 Task: Create a due date automation trigger when advanced on, on the wednesday of the week before a card is due add fields without custom field "Resume" set to a date more than 1 days from now at 11:00 AM.
Action: Mouse moved to (1140, 98)
Screenshot: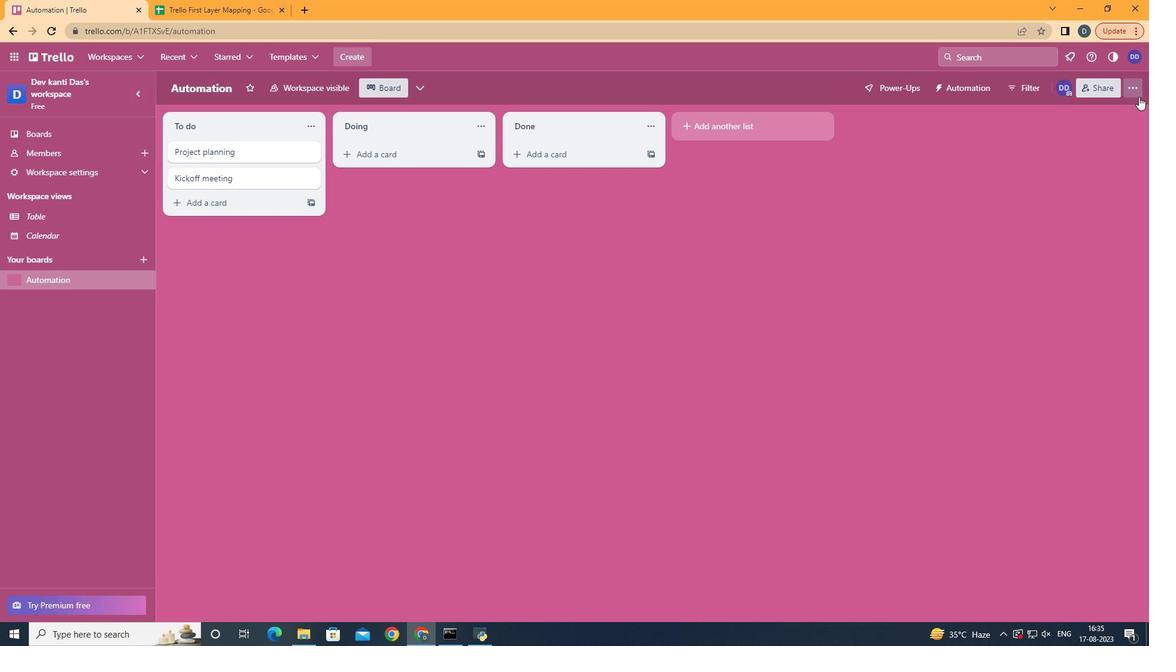 
Action: Mouse pressed left at (1140, 98)
Screenshot: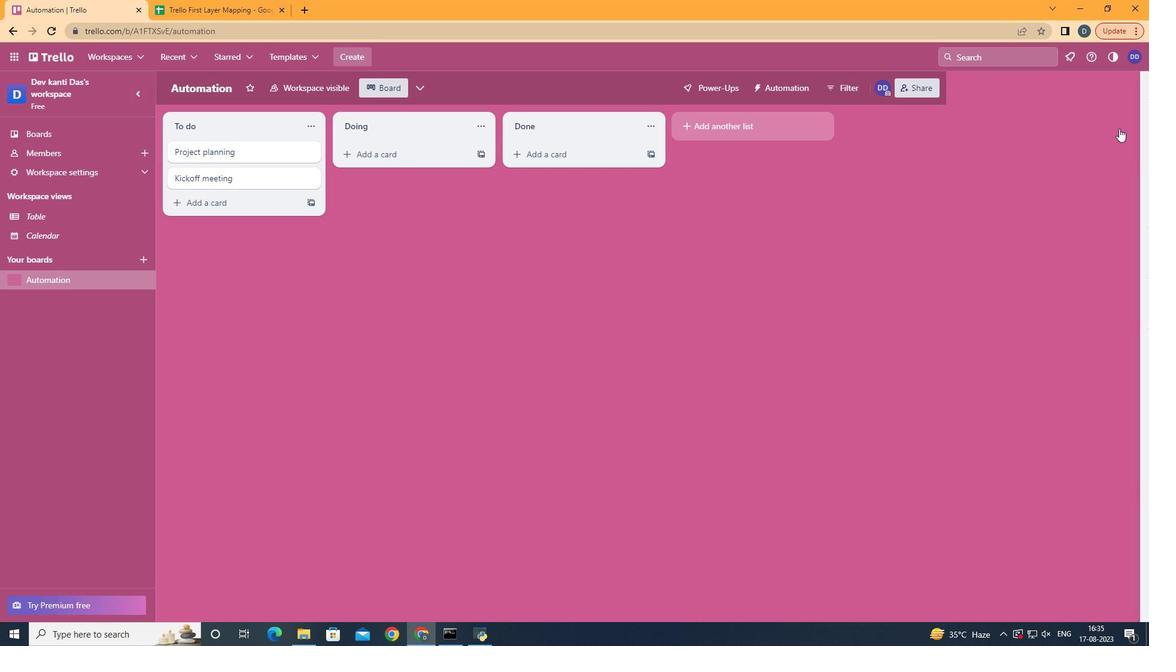 
Action: Mouse moved to (1047, 252)
Screenshot: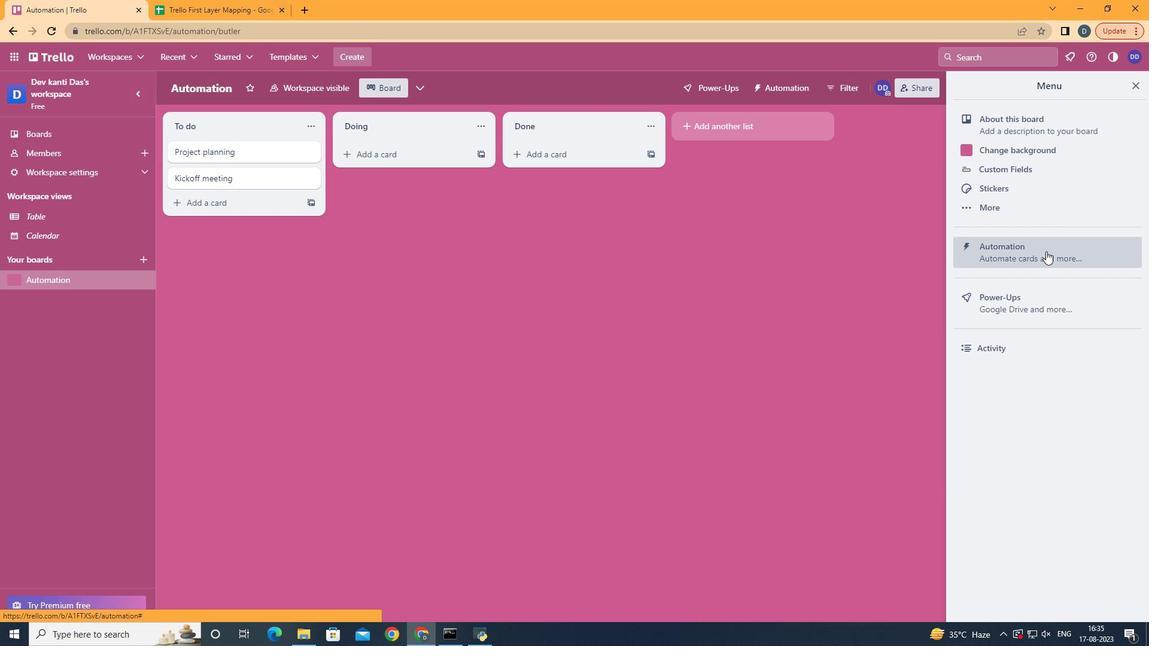
Action: Mouse pressed left at (1047, 252)
Screenshot: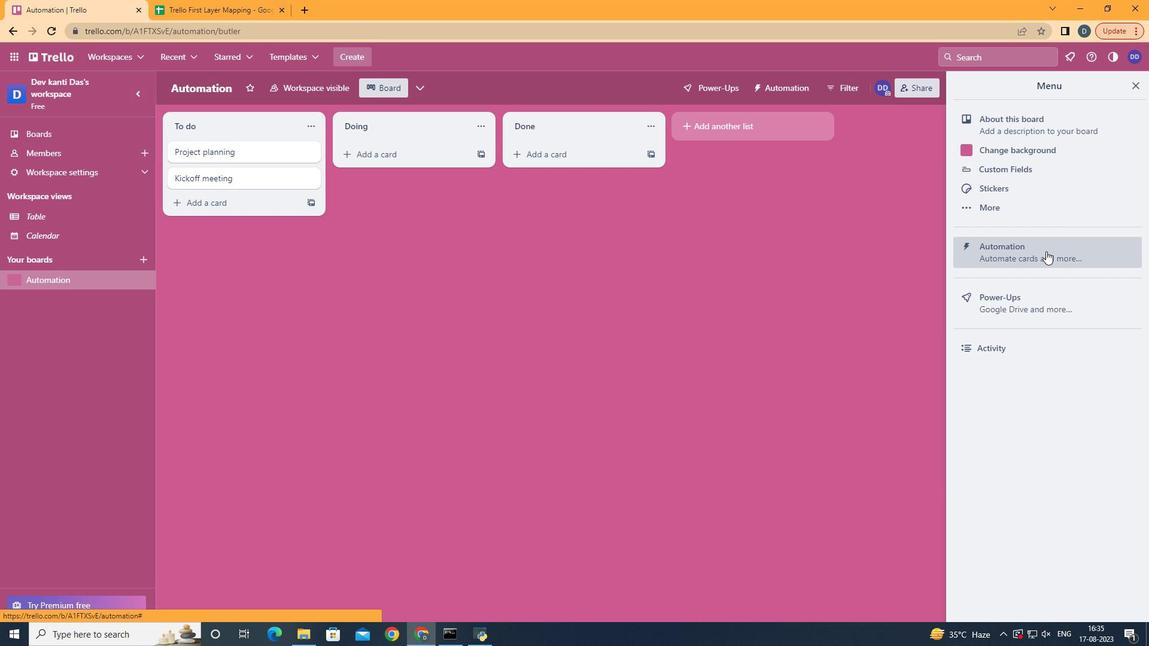 
Action: Mouse moved to (225, 237)
Screenshot: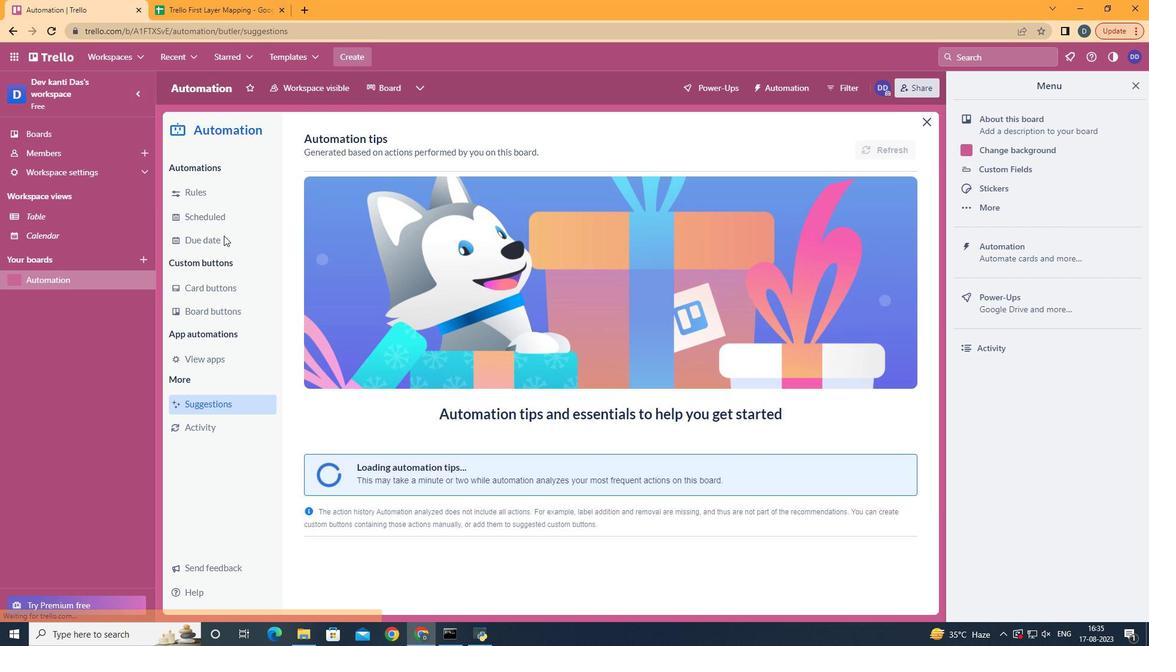 
Action: Mouse pressed left at (225, 237)
Screenshot: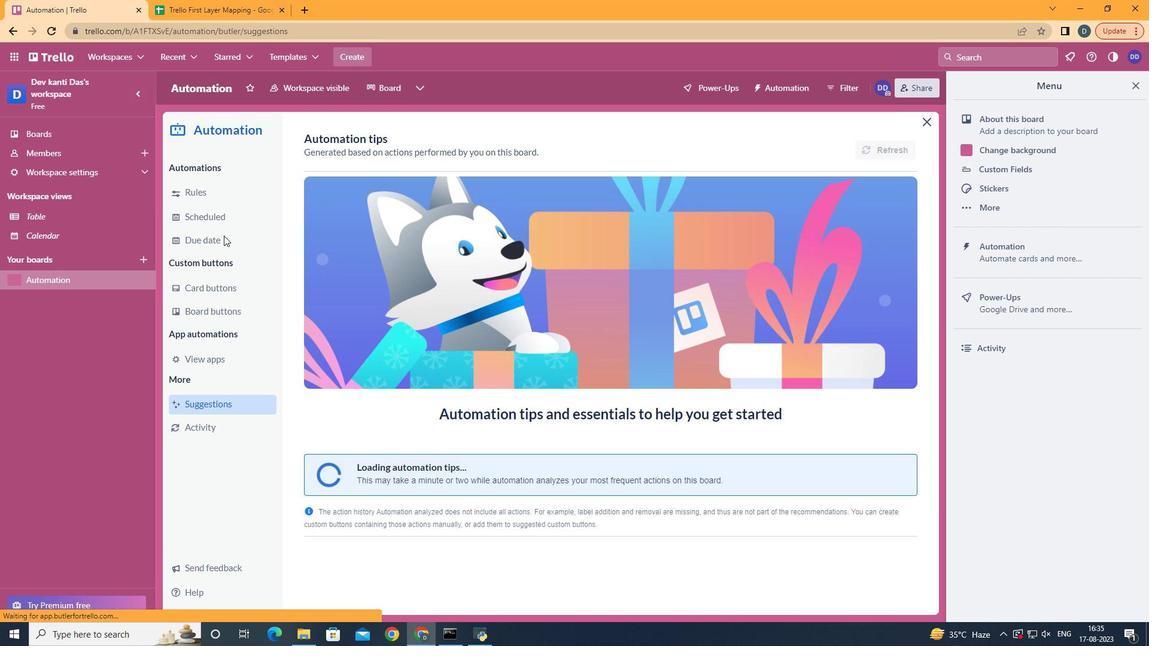 
Action: Mouse moved to (848, 138)
Screenshot: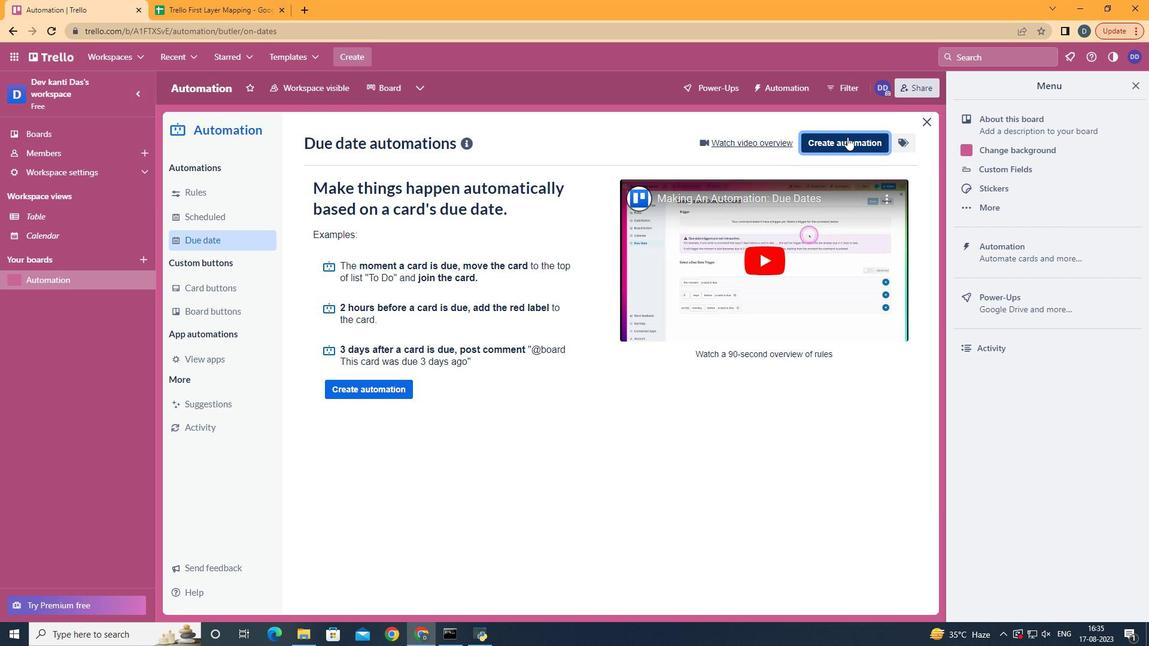 
Action: Mouse pressed left at (848, 138)
Screenshot: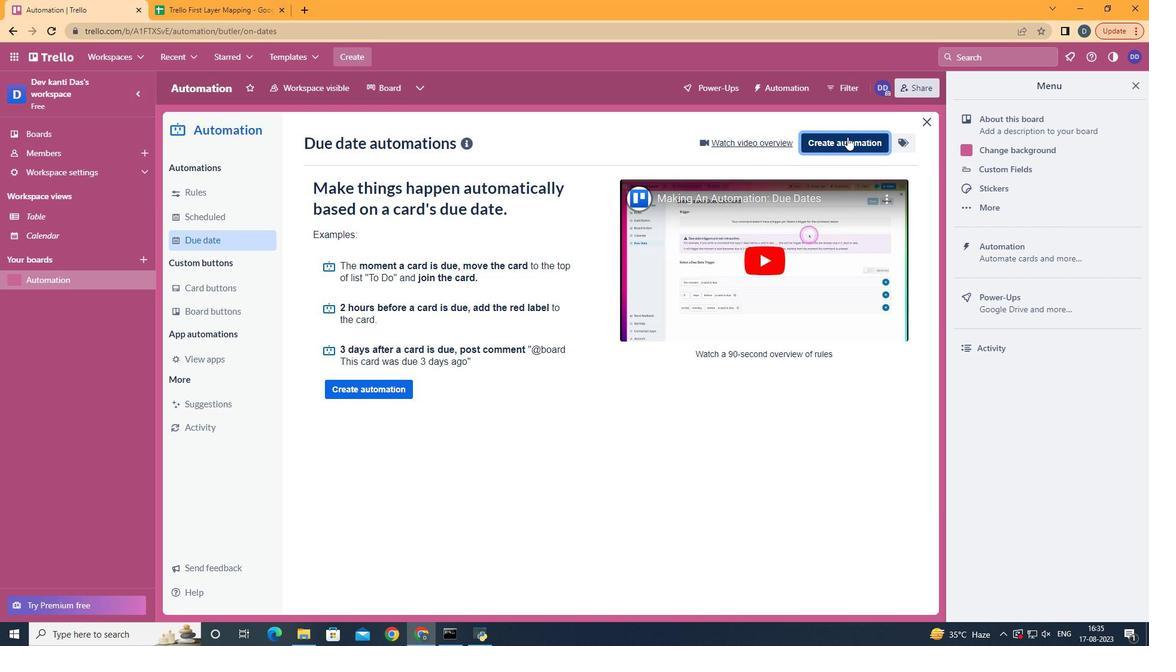 
Action: Mouse moved to (618, 246)
Screenshot: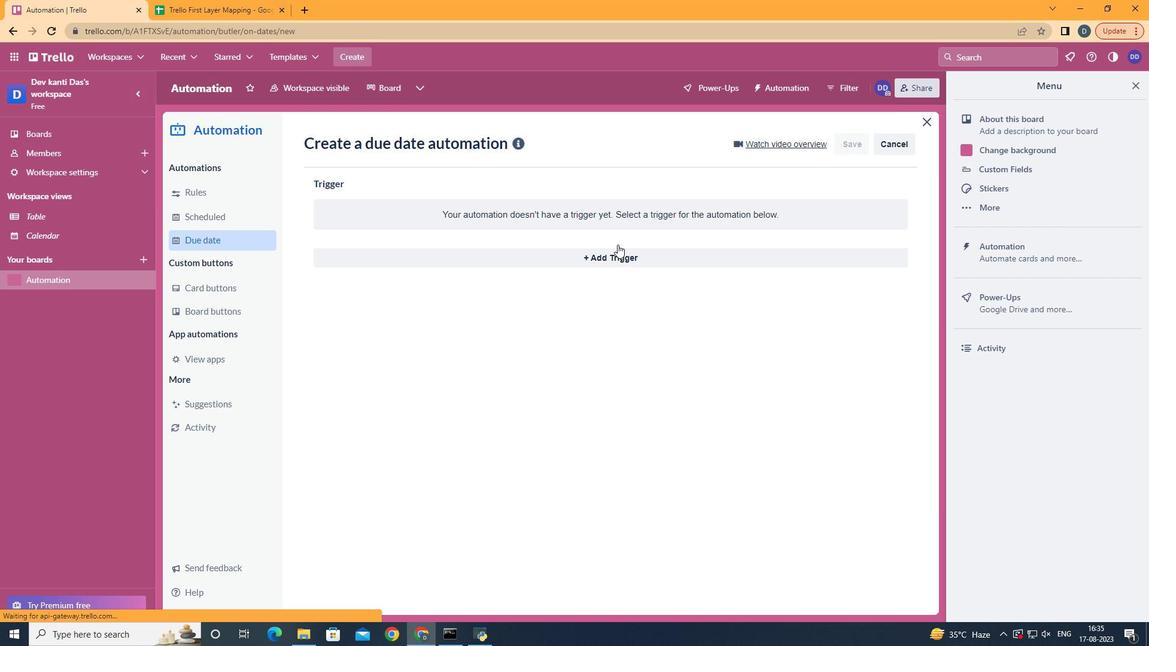 
Action: Mouse pressed left at (618, 246)
Screenshot: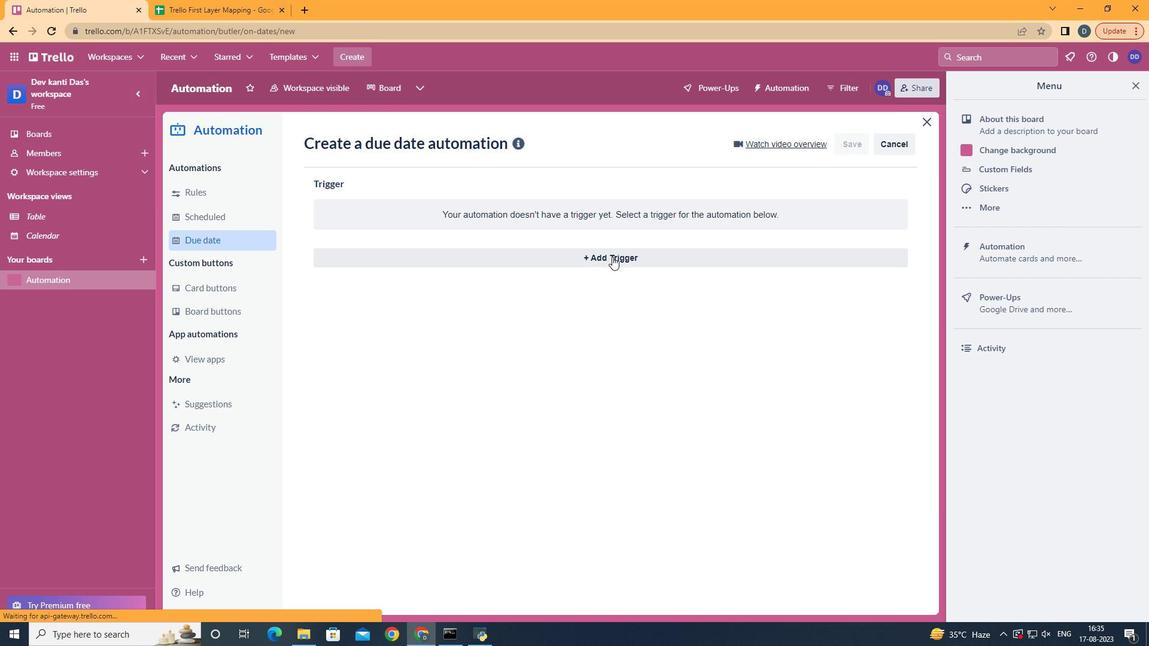 
Action: Mouse moved to (613, 257)
Screenshot: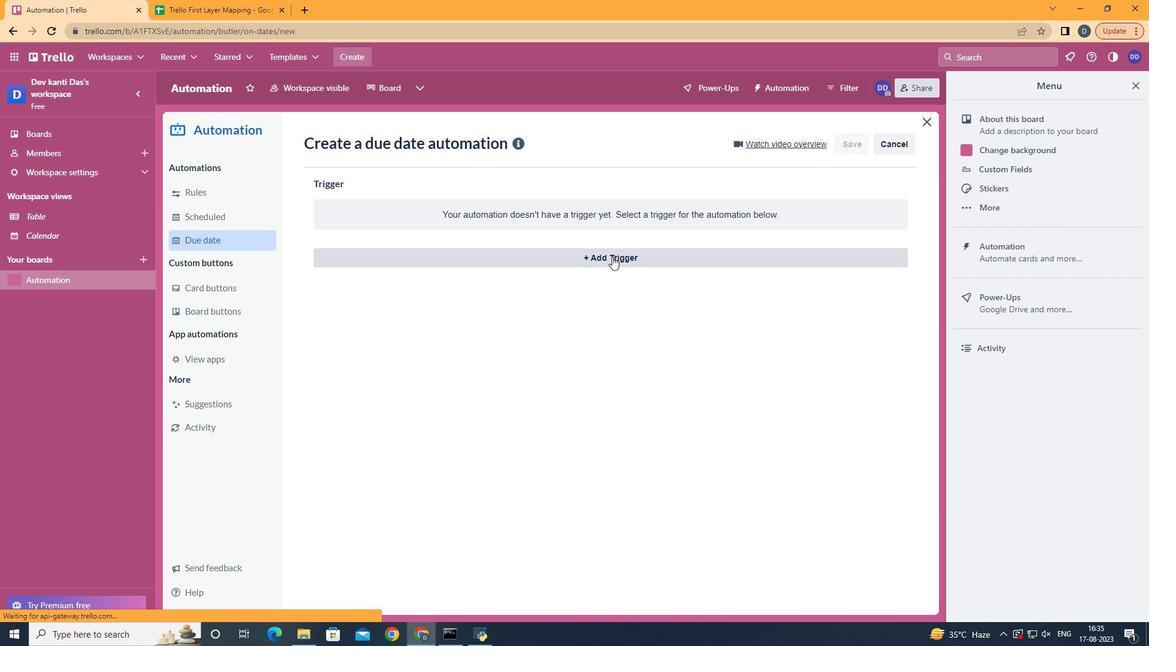 
Action: Mouse pressed left at (613, 257)
Screenshot: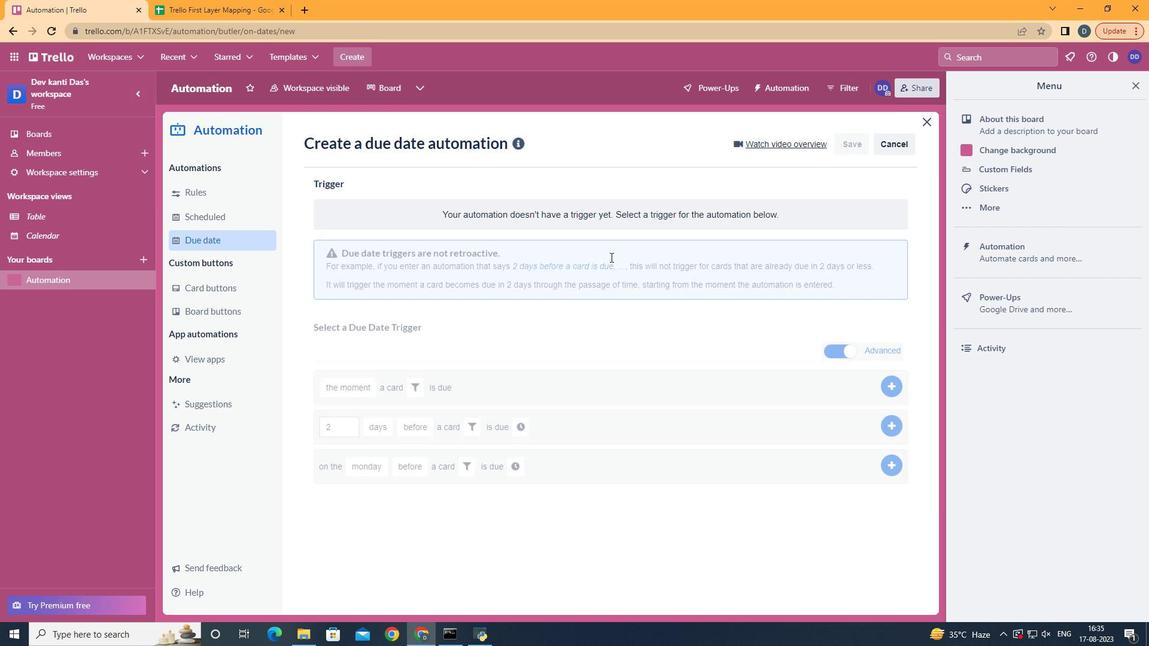 
Action: Mouse moved to (391, 368)
Screenshot: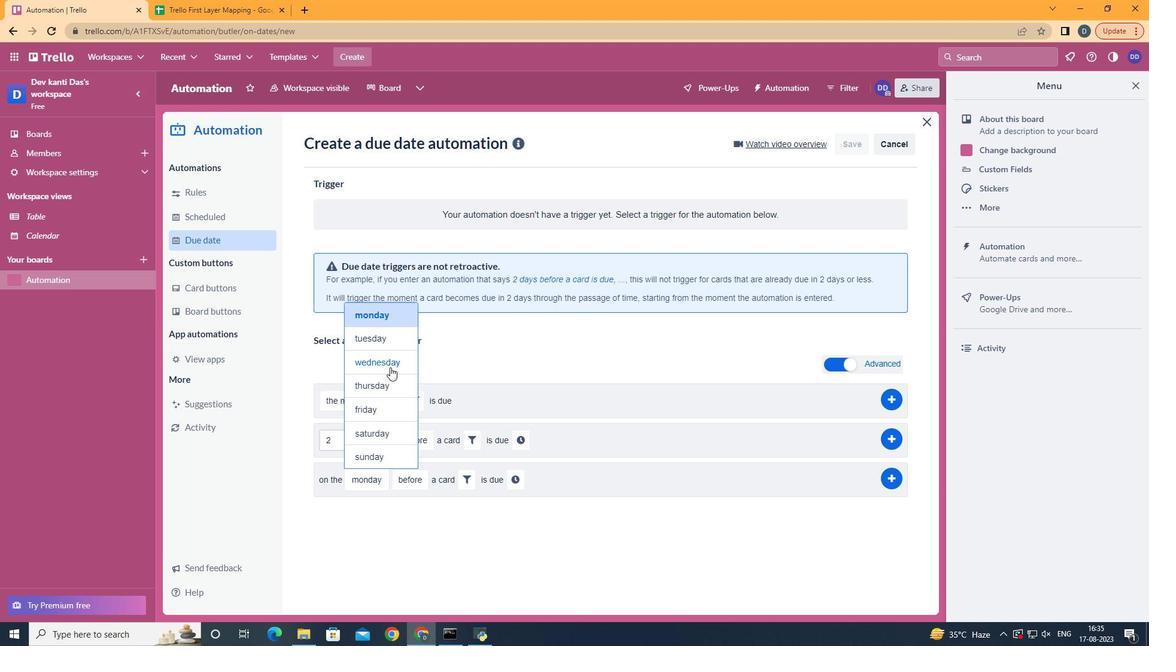 
Action: Mouse pressed left at (391, 368)
Screenshot: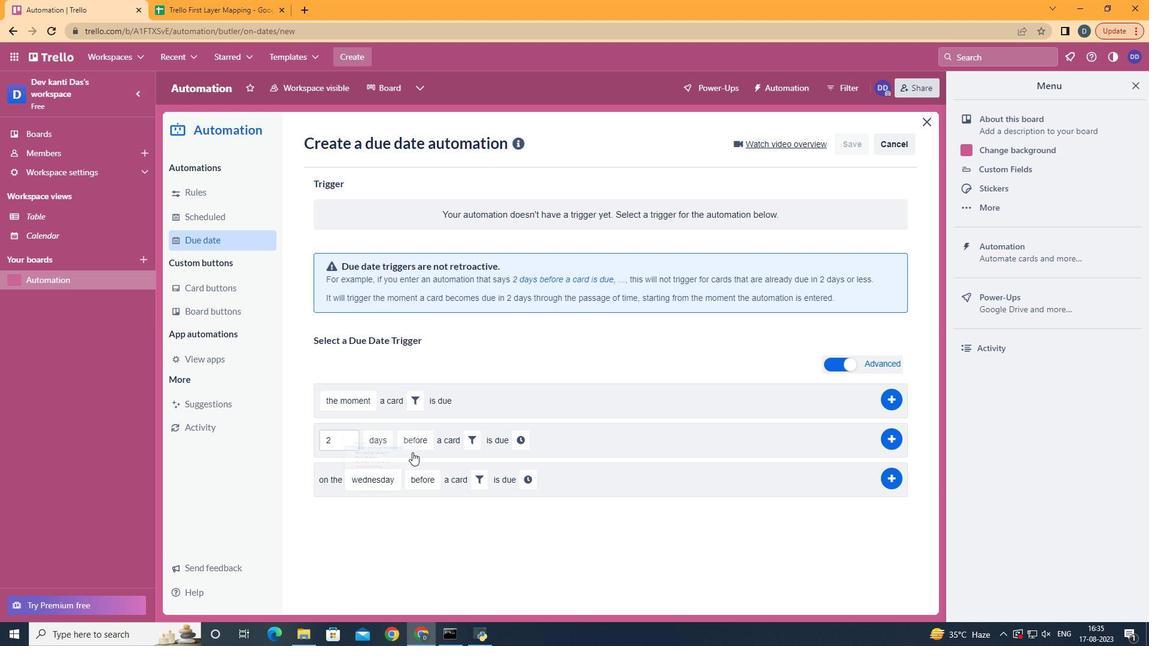 
Action: Mouse moved to (449, 579)
Screenshot: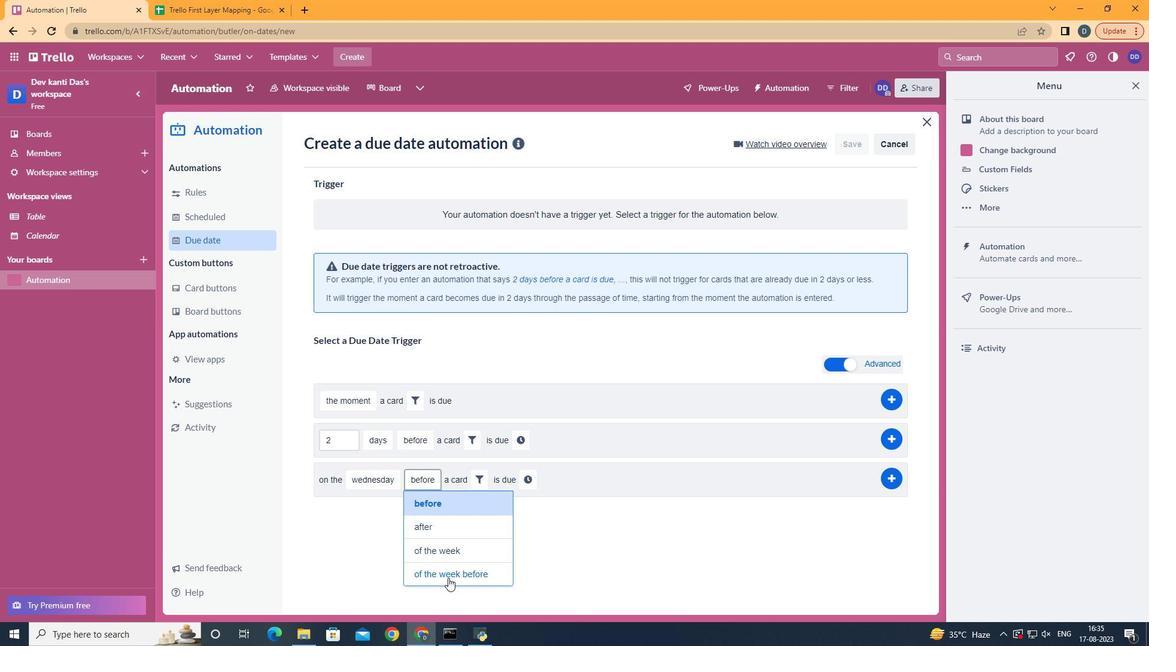 
Action: Mouse pressed left at (449, 579)
Screenshot: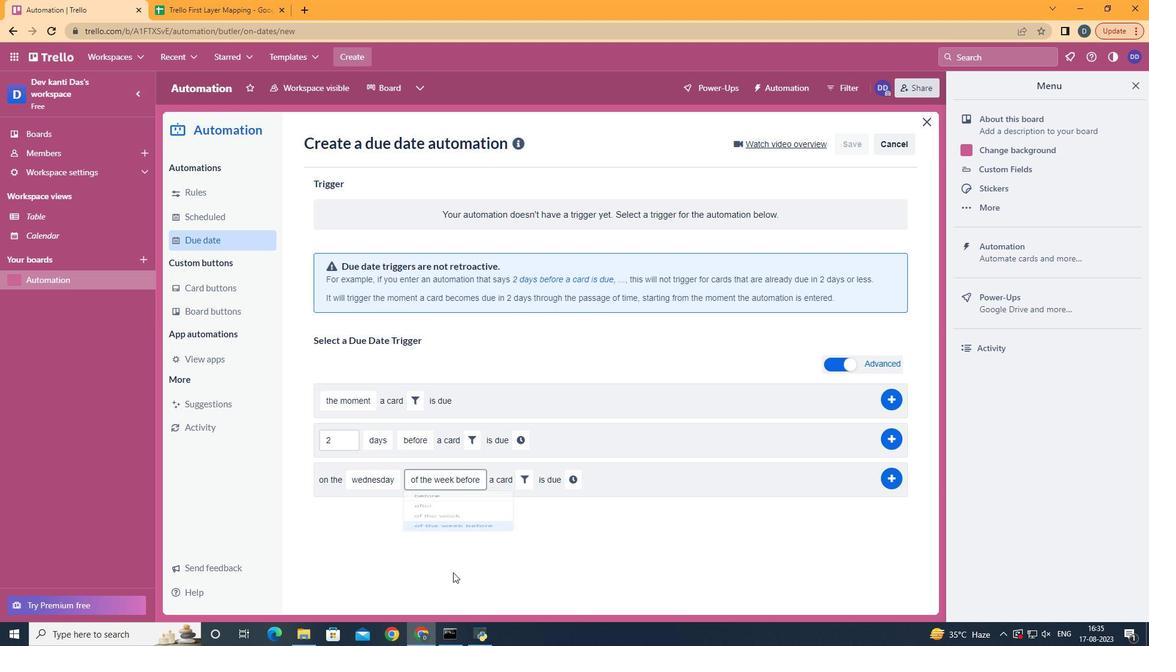 
Action: Mouse moved to (526, 480)
Screenshot: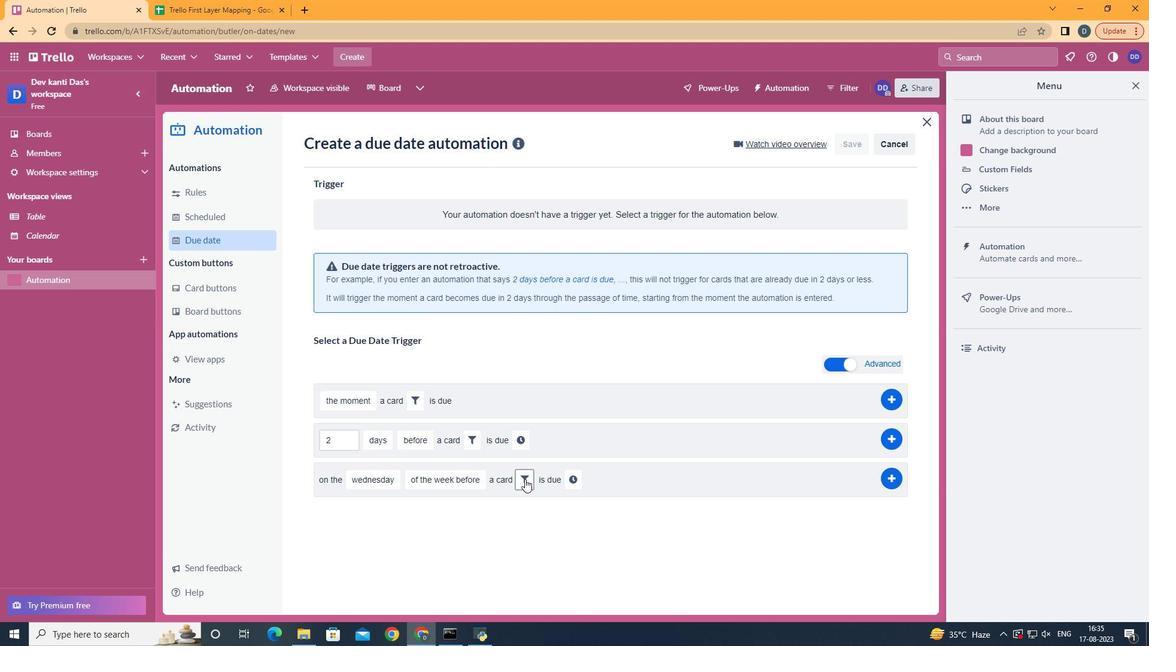 
Action: Mouse pressed left at (526, 480)
Screenshot: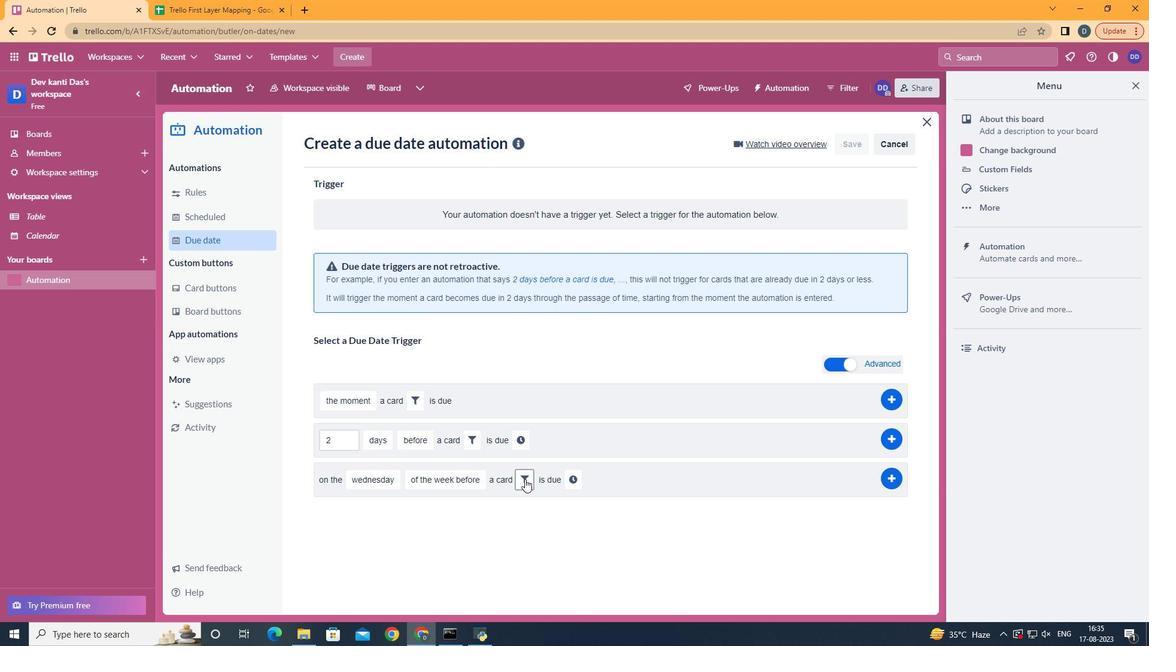 
Action: Mouse moved to (715, 510)
Screenshot: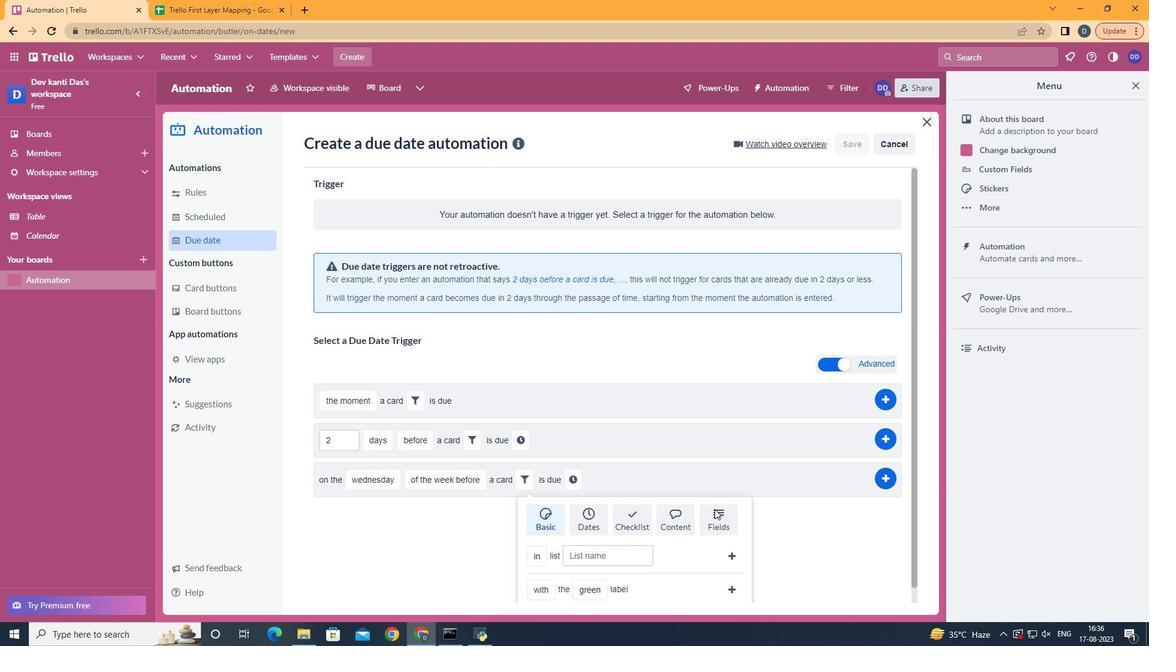 
Action: Mouse pressed left at (715, 510)
Screenshot: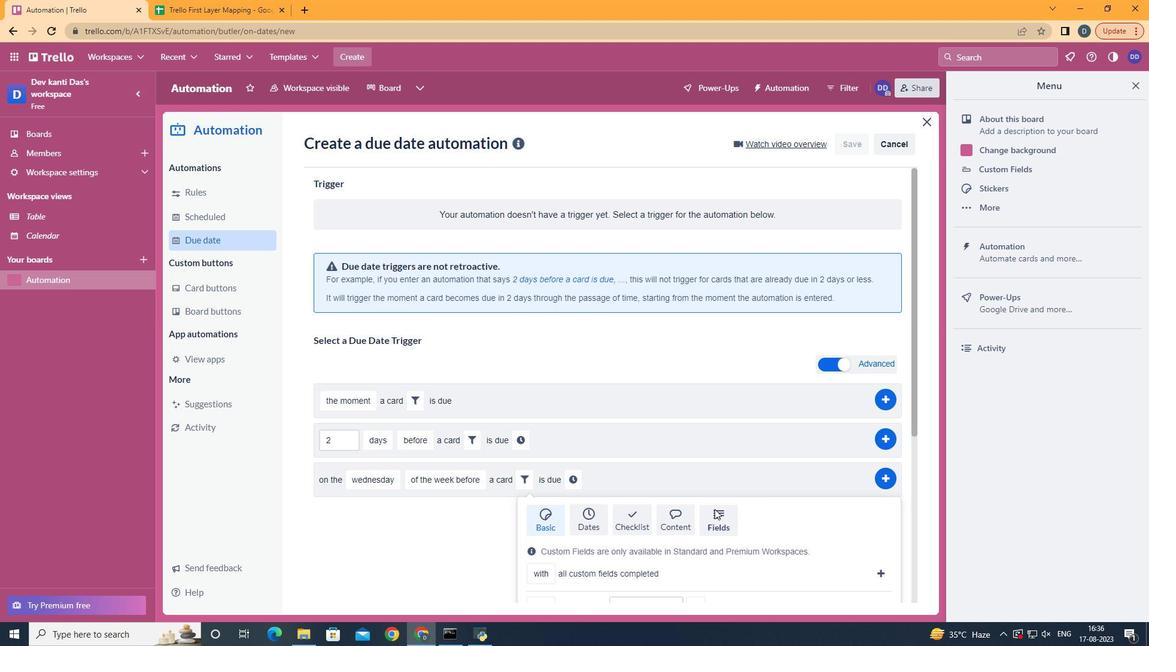 
Action: Mouse scrolled (715, 509) with delta (0, 0)
Screenshot: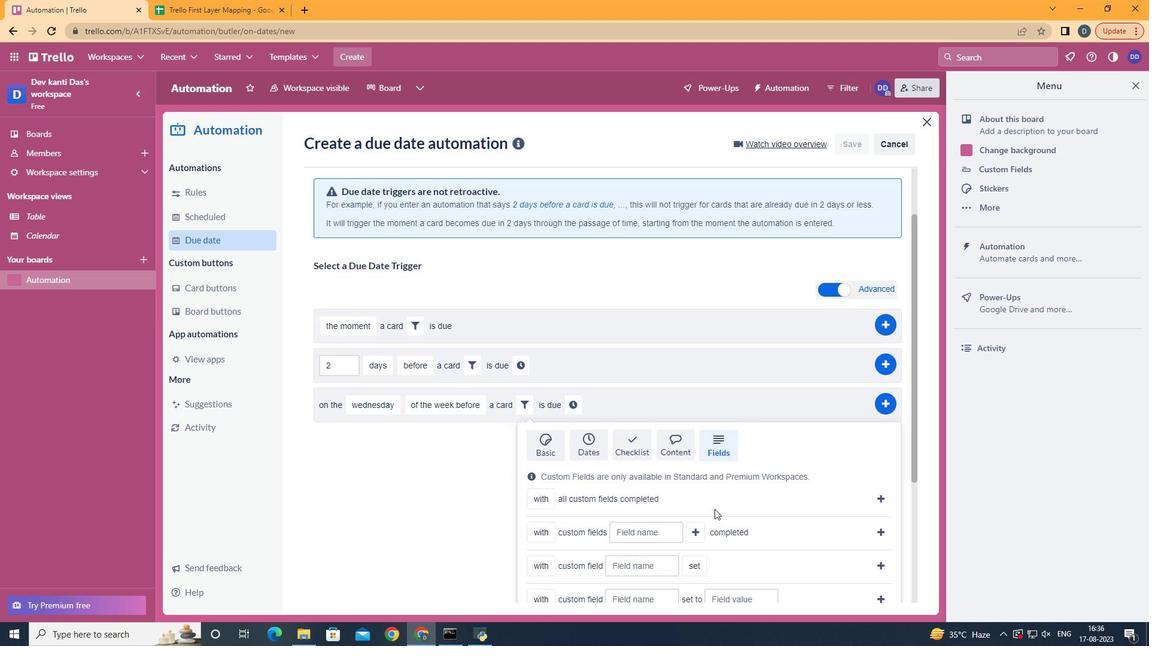 
Action: Mouse scrolled (715, 509) with delta (0, 0)
Screenshot: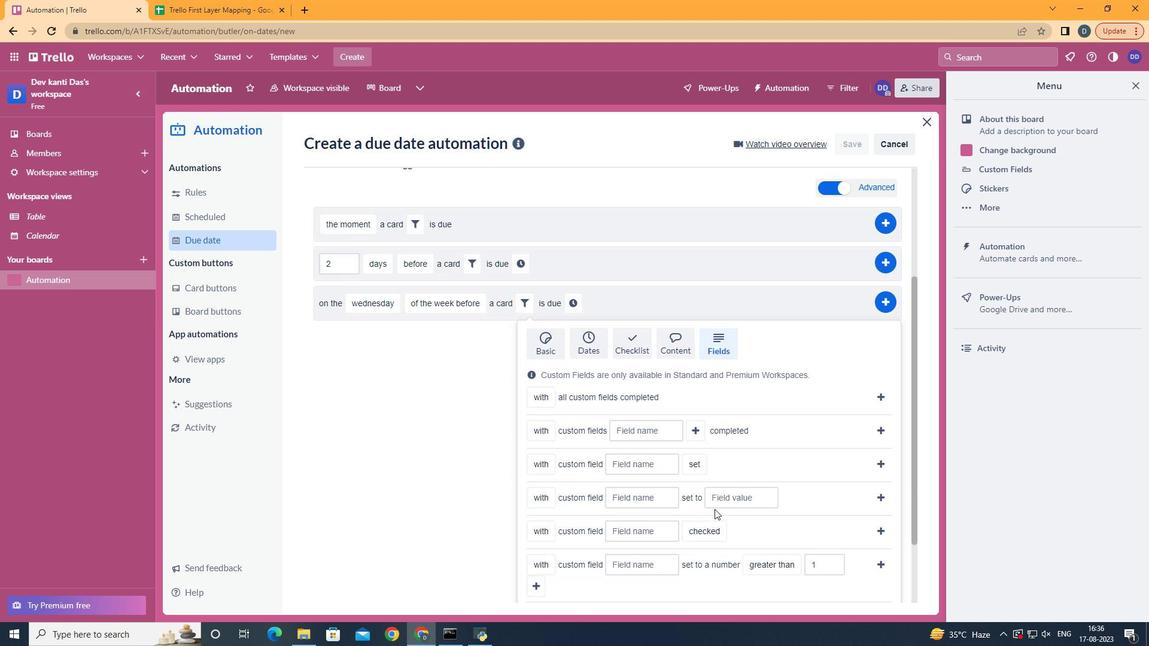 
Action: Mouse scrolled (715, 509) with delta (0, 0)
Screenshot: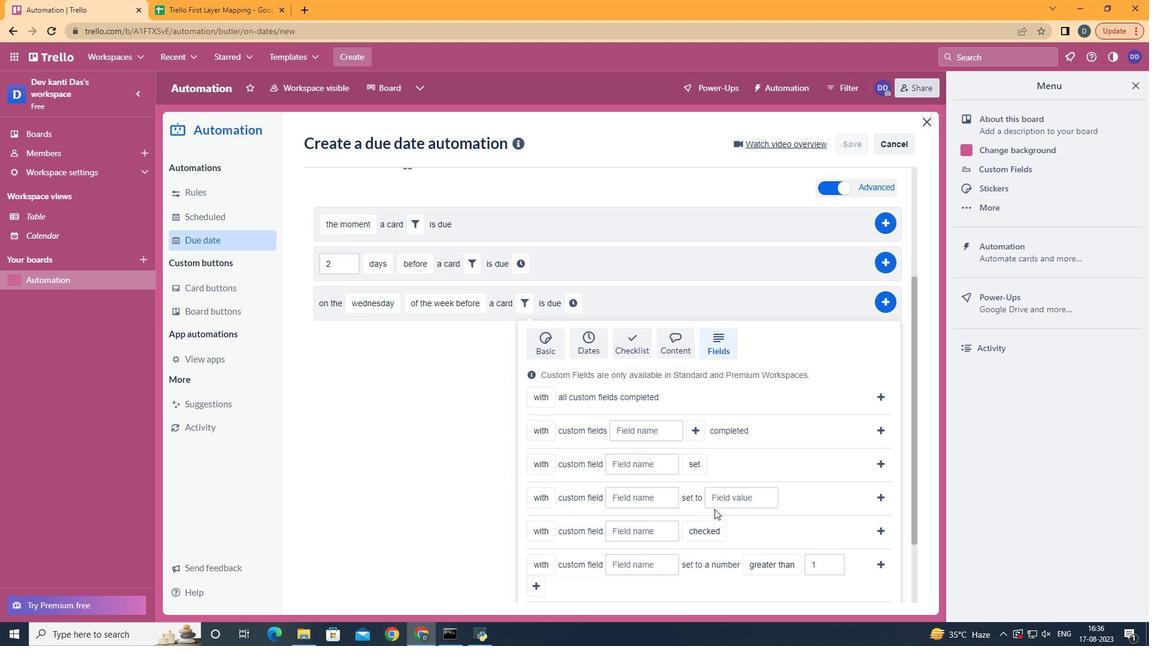 
Action: Mouse scrolled (715, 509) with delta (0, 0)
Screenshot: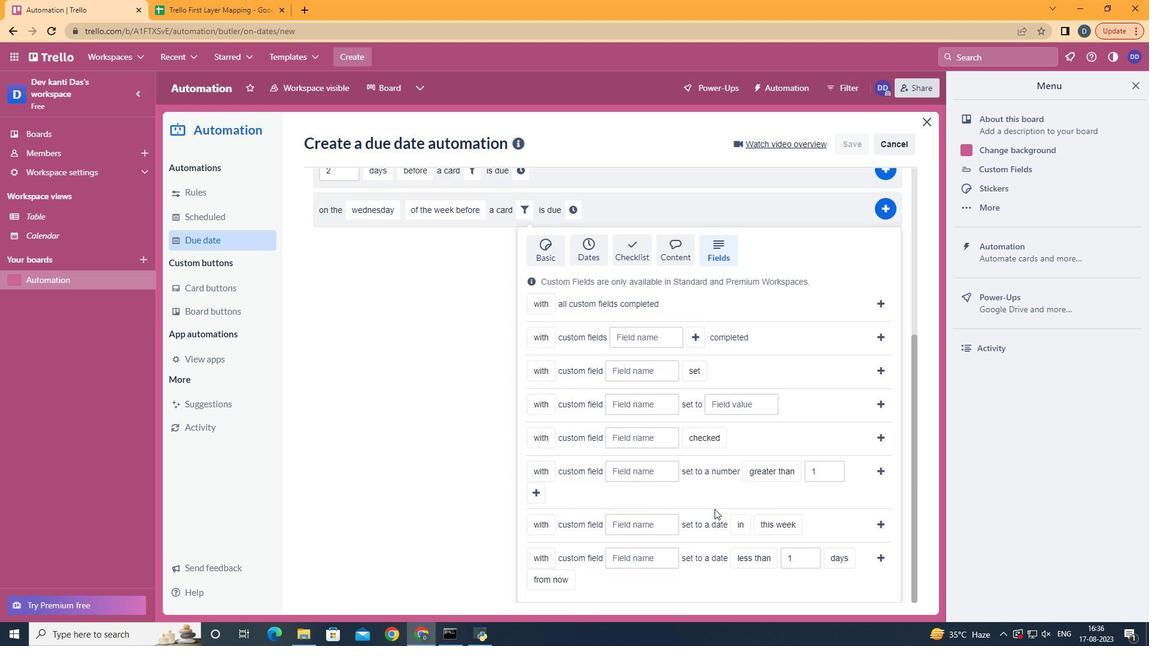 
Action: Mouse scrolled (715, 509) with delta (0, 0)
Screenshot: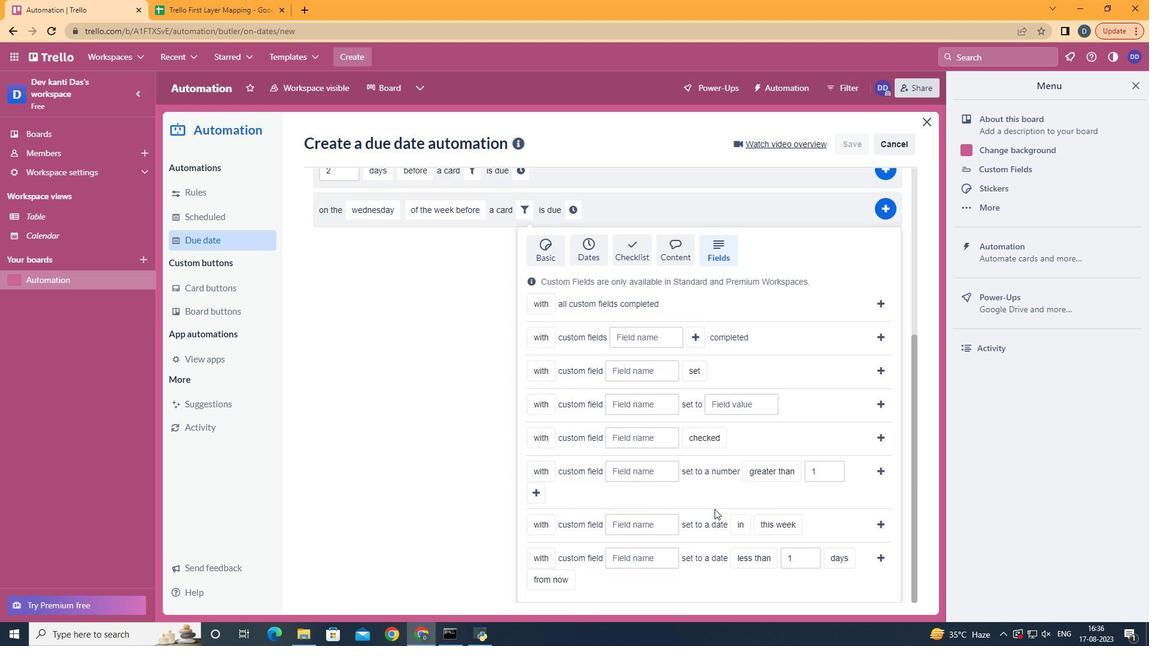 
Action: Mouse scrolled (715, 509) with delta (0, 0)
Screenshot: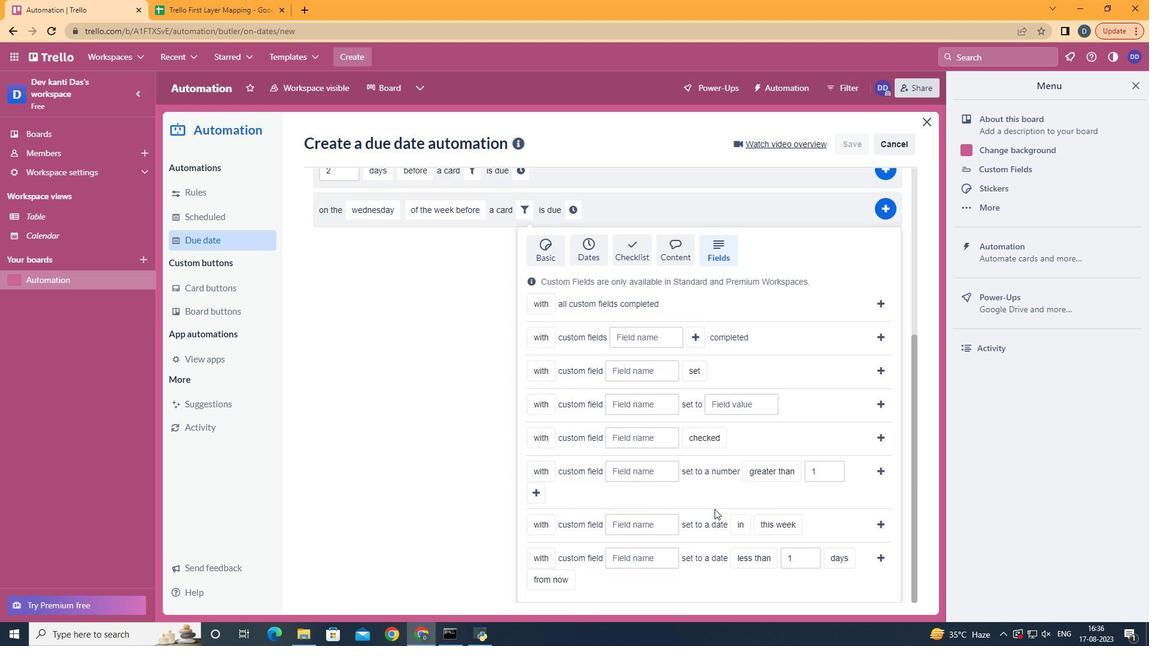 
Action: Mouse moved to (542, 539)
Screenshot: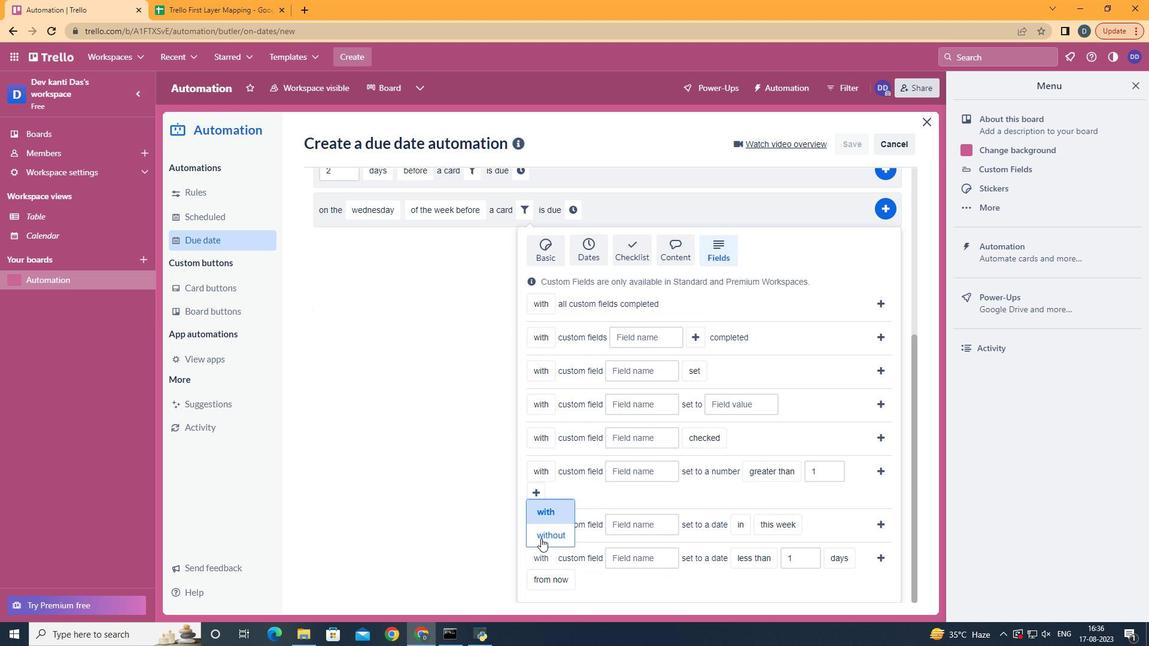 
Action: Mouse pressed left at (542, 539)
Screenshot: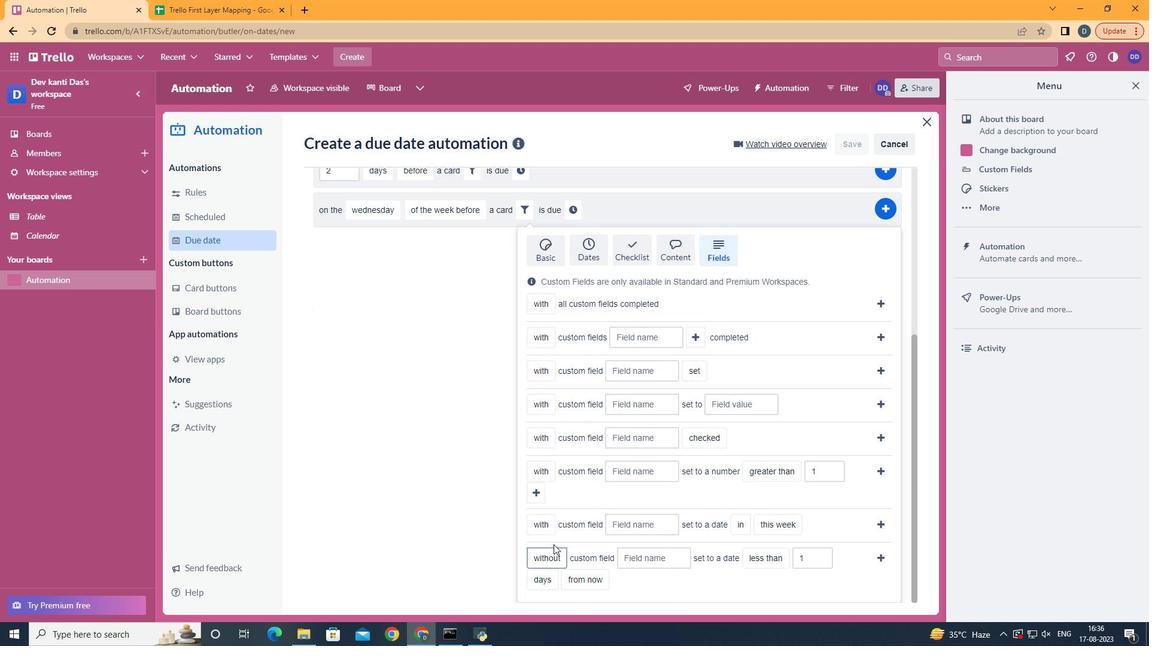 
Action: Mouse moved to (653, 558)
Screenshot: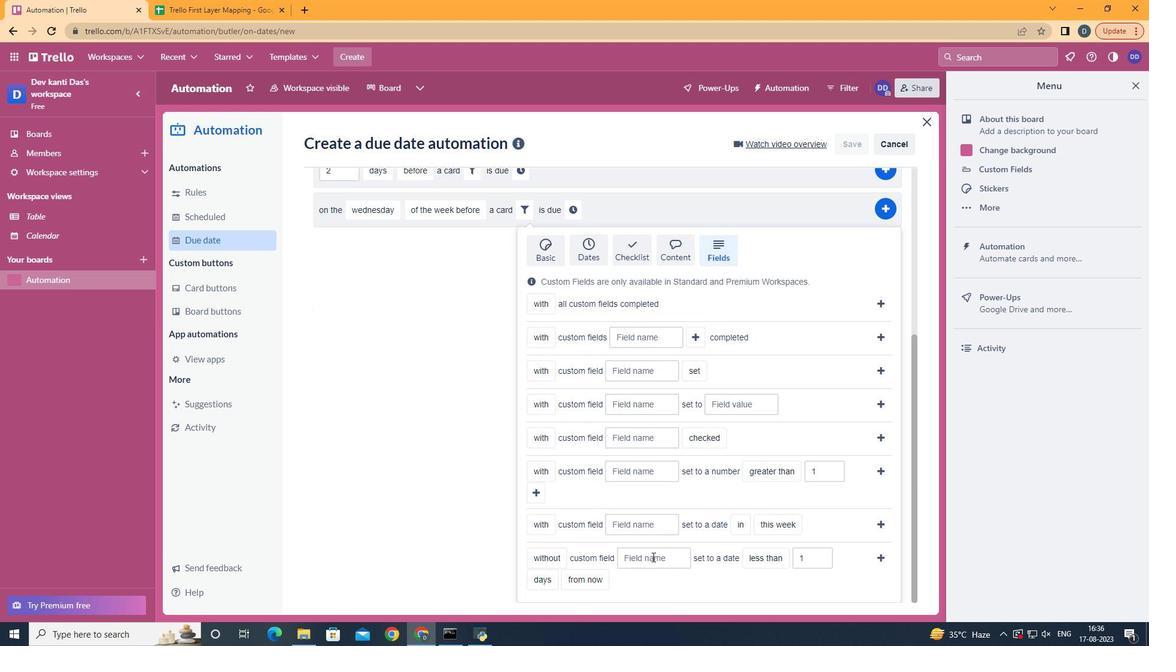 
Action: Mouse pressed left at (653, 558)
Screenshot: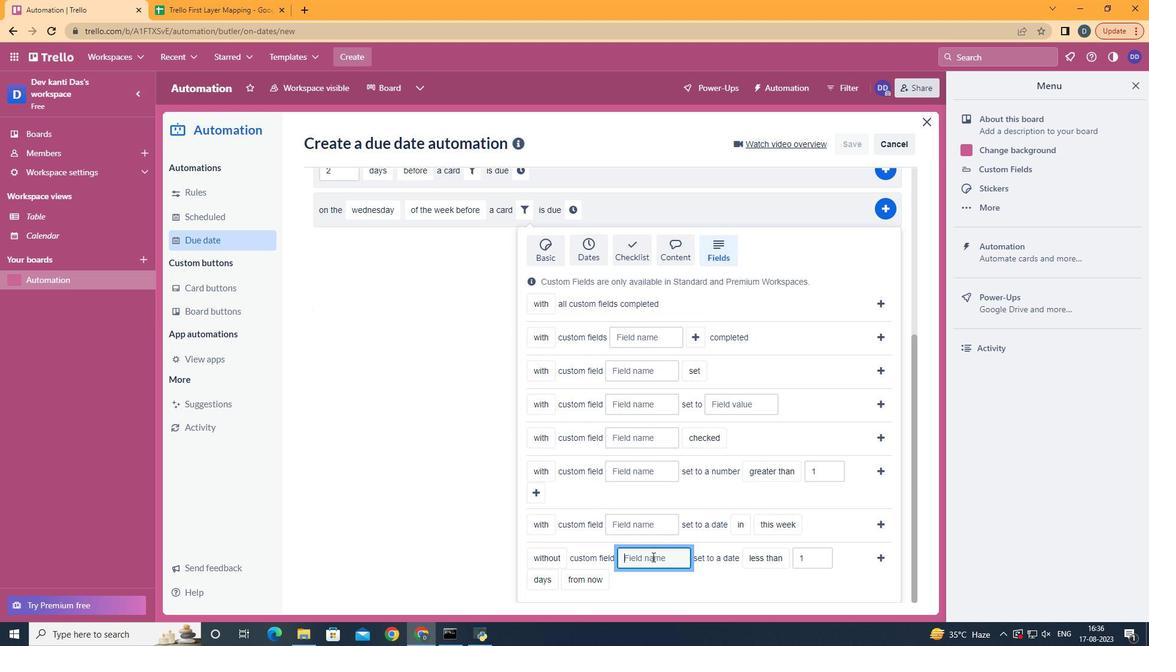 
Action: Key pressed <Key.shift>Resume
Screenshot: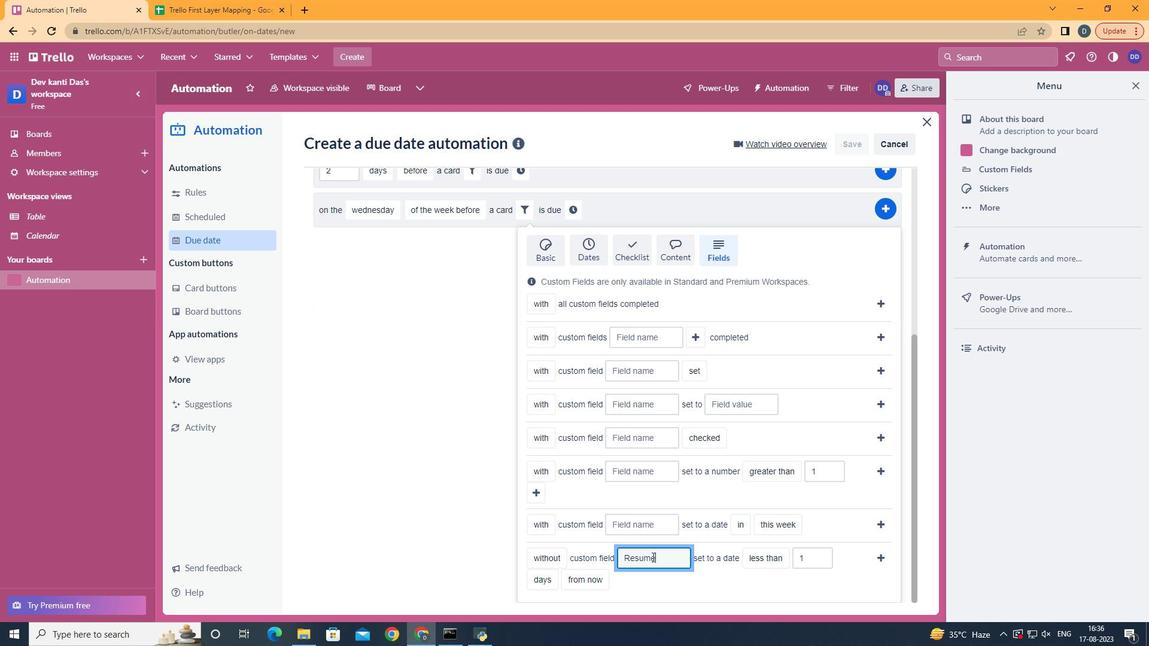 
Action: Mouse moved to (777, 504)
Screenshot: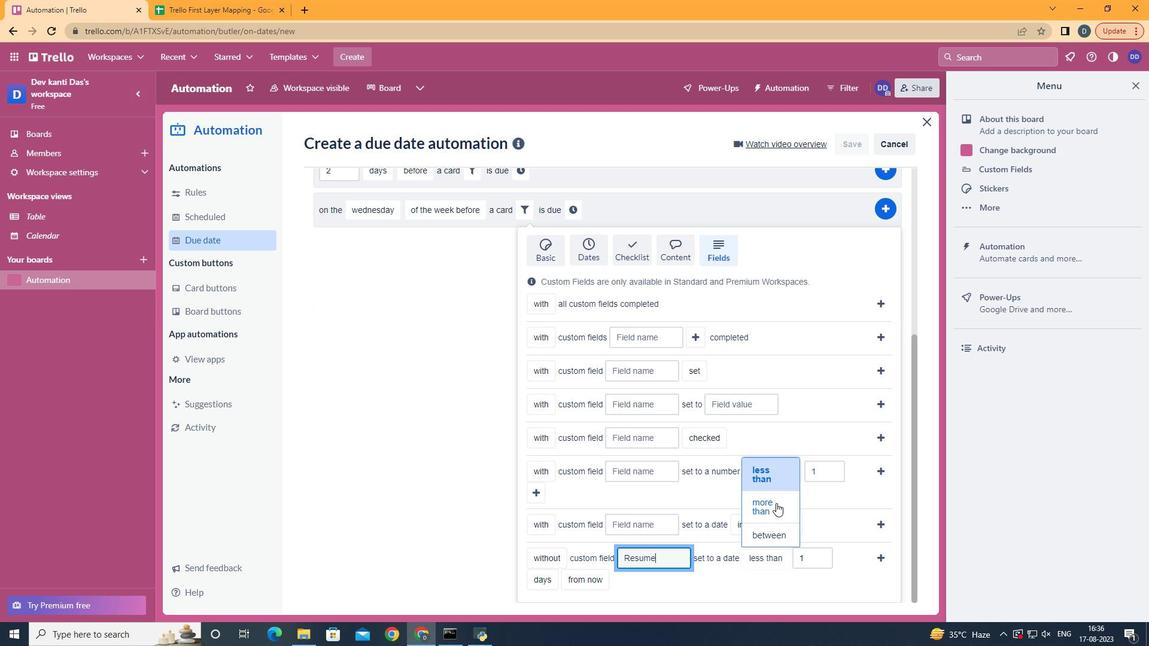 
Action: Mouse pressed left at (777, 504)
Screenshot: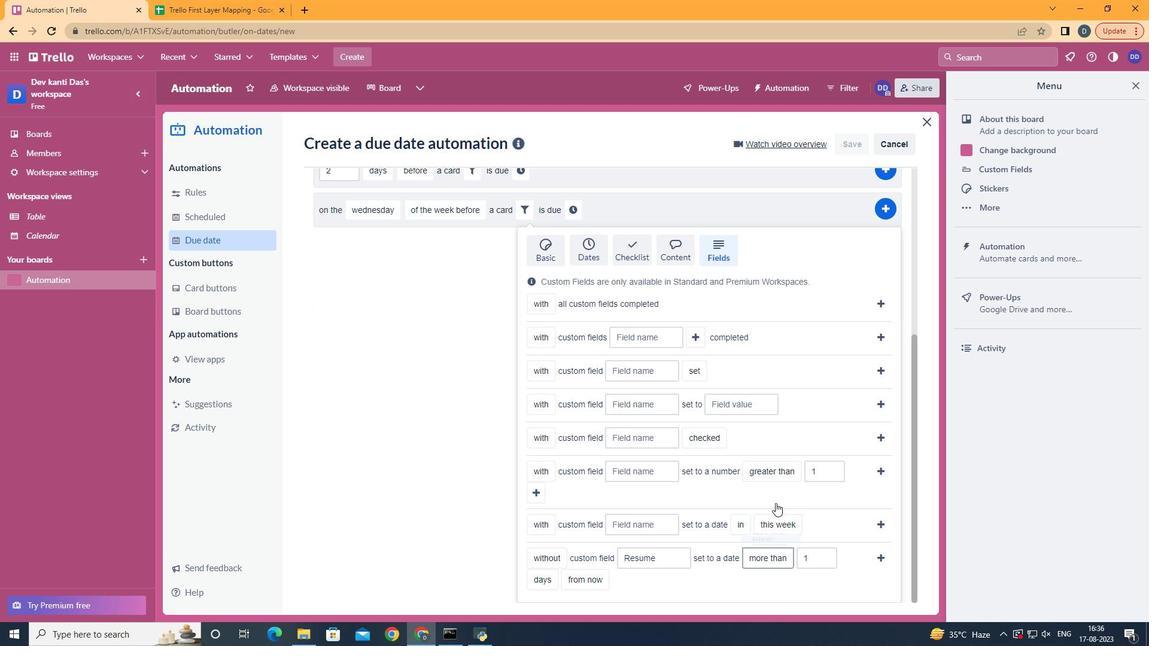 
Action: Mouse moved to (882, 557)
Screenshot: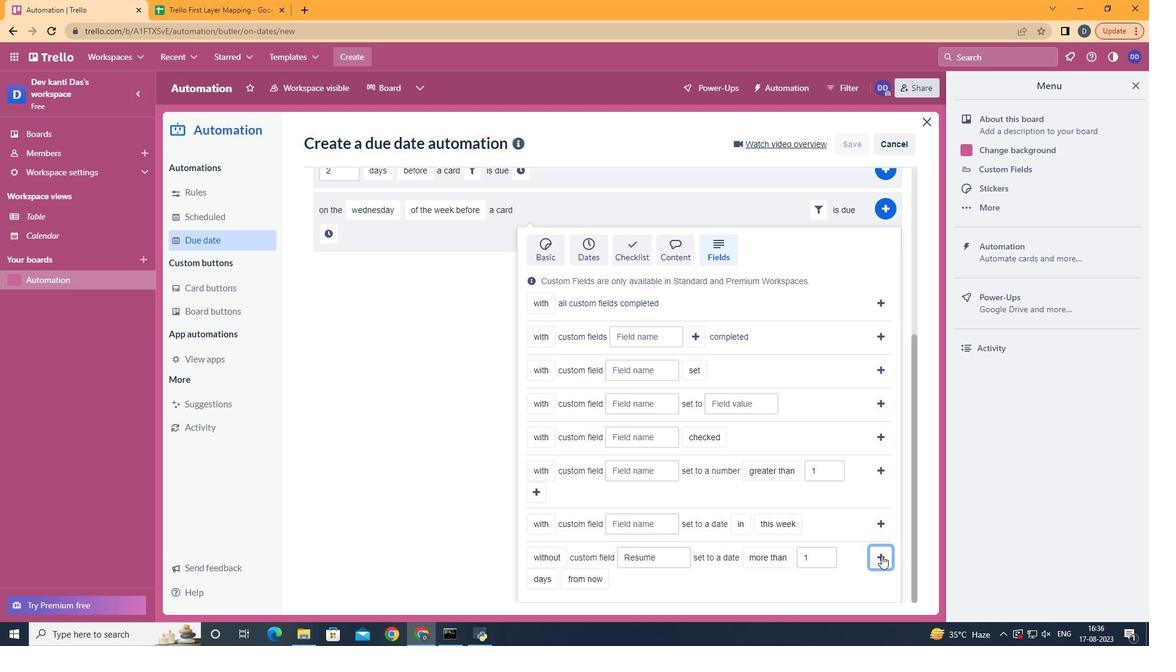 
Action: Mouse pressed left at (882, 557)
Screenshot: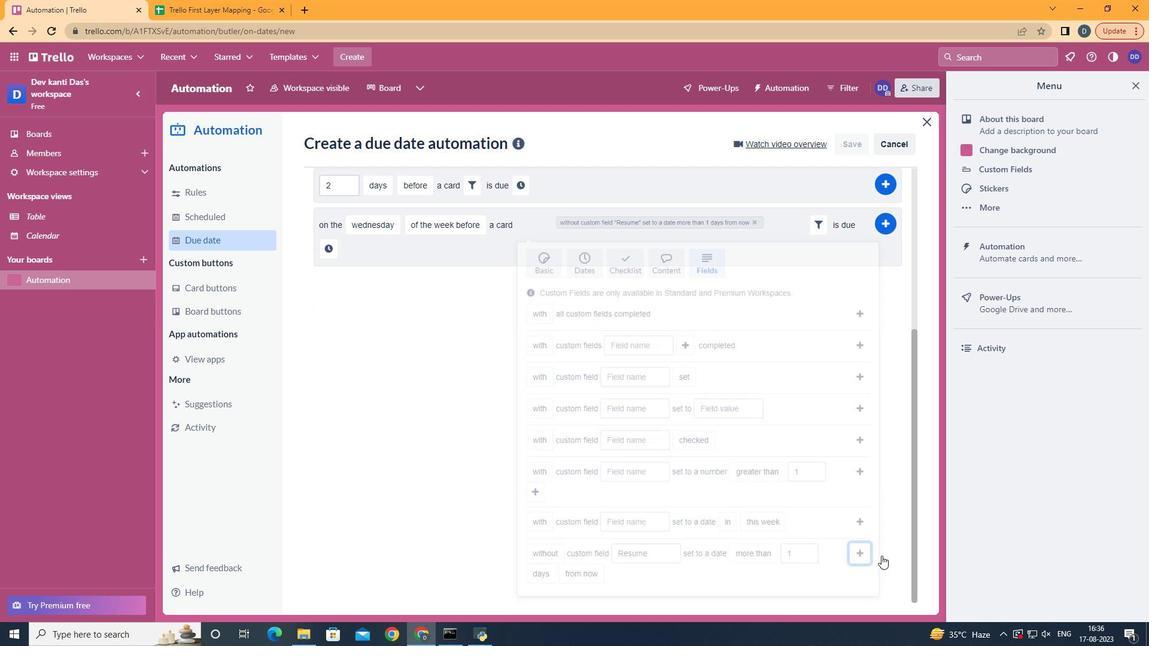 
Action: Mouse moved to (322, 505)
Screenshot: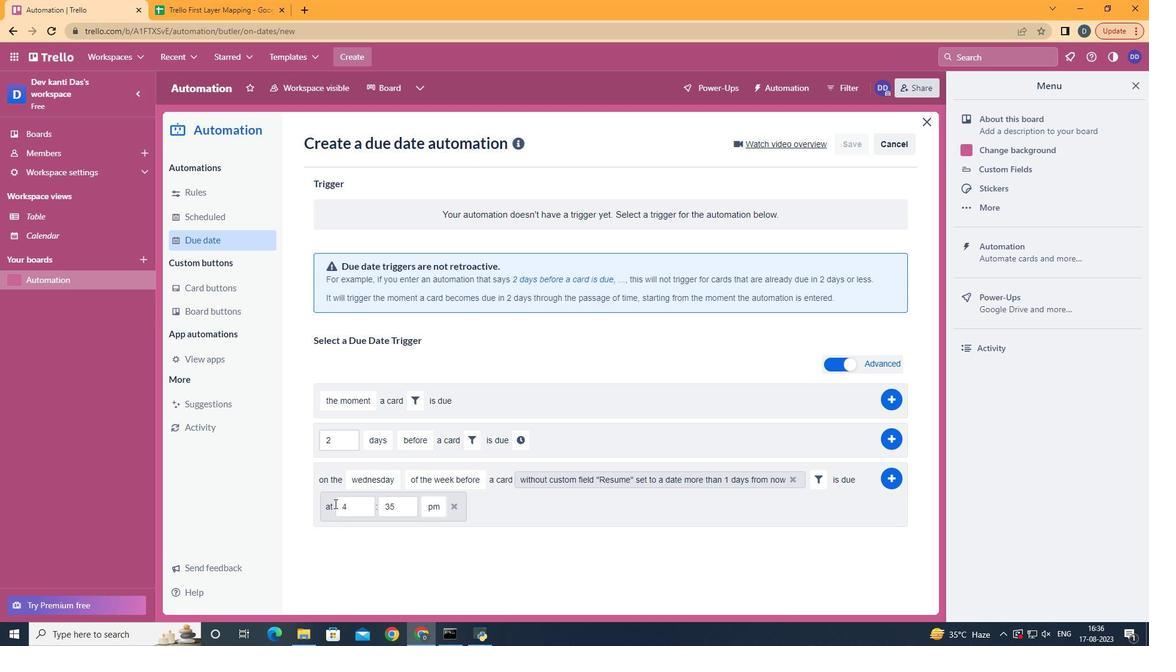 
Action: Mouse pressed left at (322, 505)
Screenshot: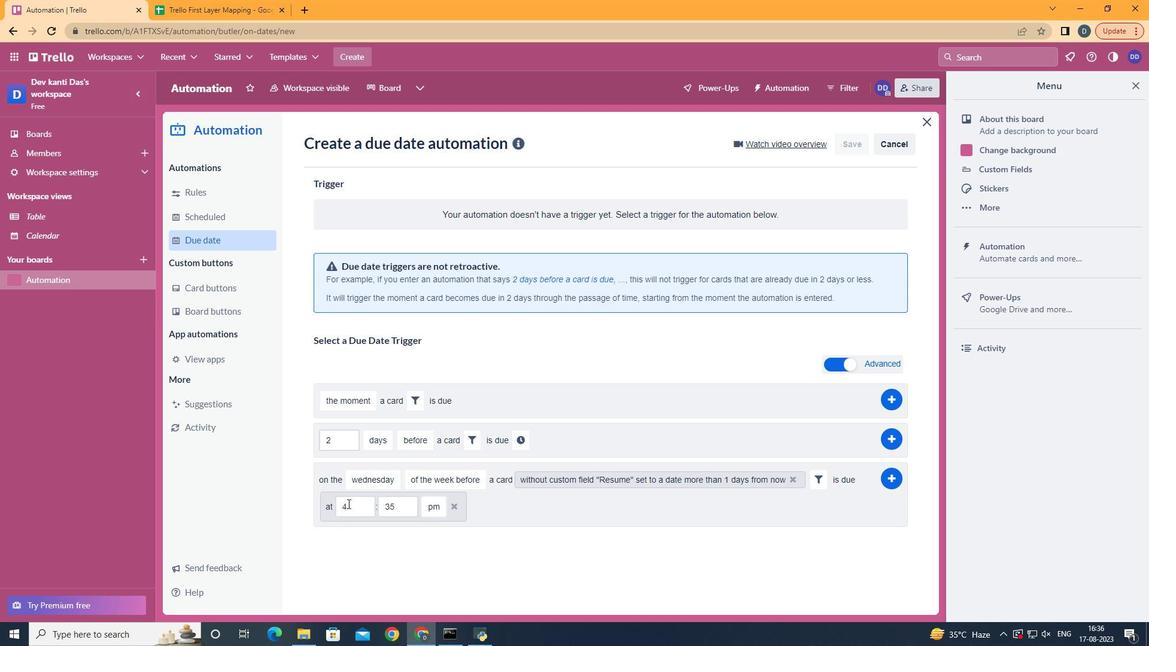 
Action: Mouse moved to (348, 505)
Screenshot: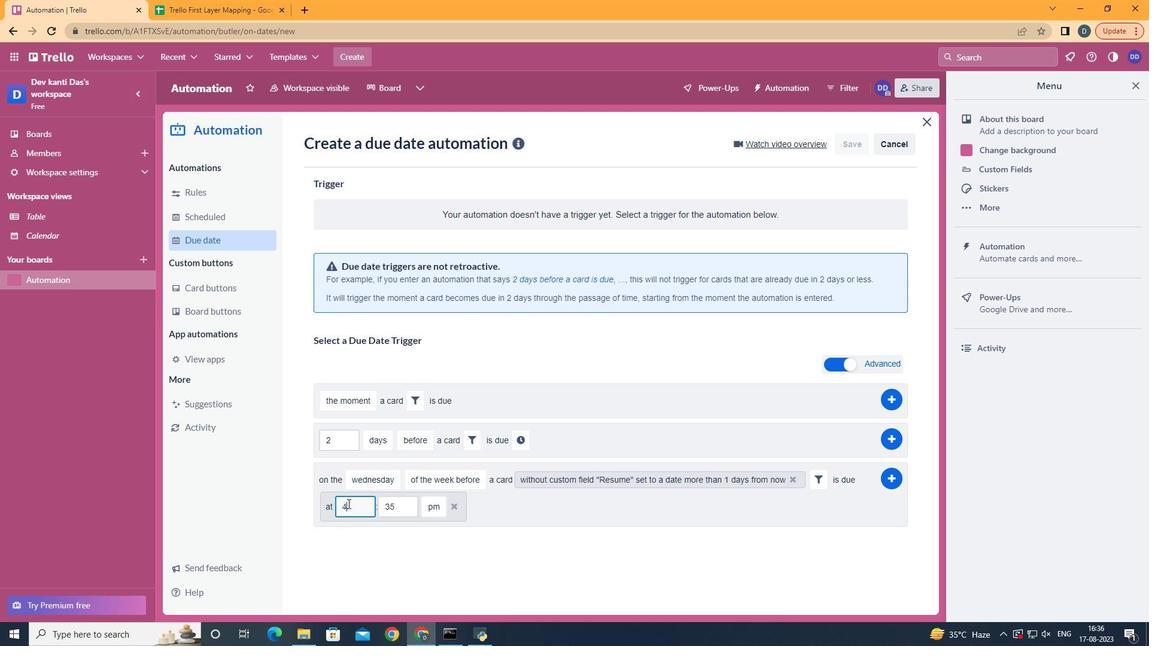 
Action: Mouse pressed left at (348, 505)
Screenshot: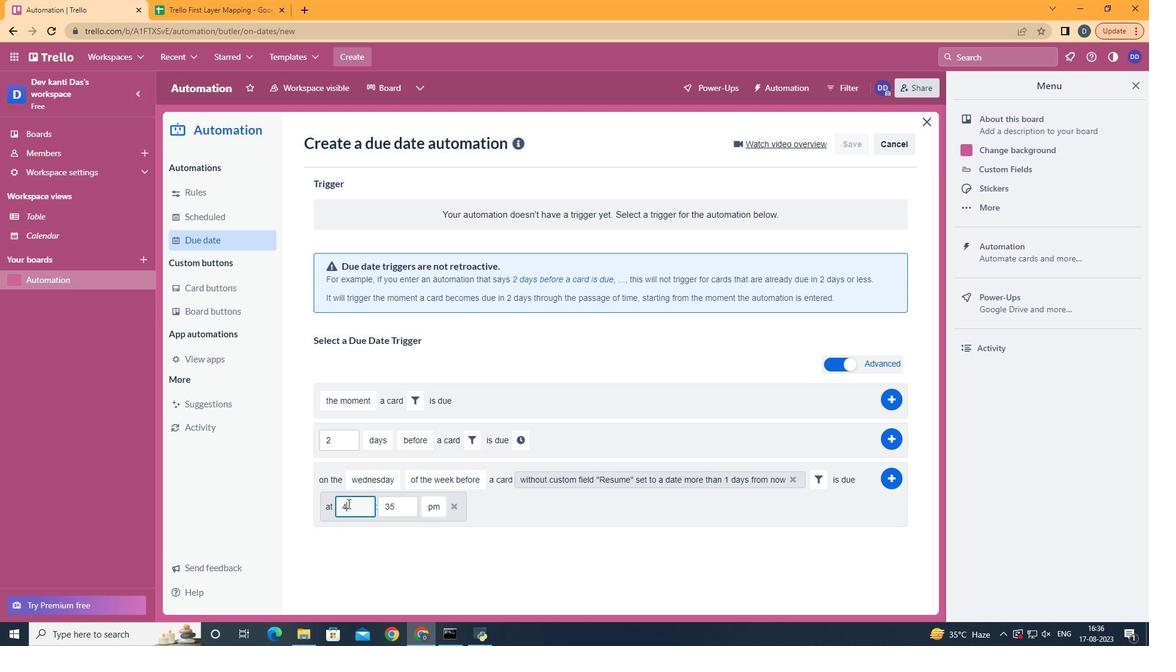 
Action: Mouse moved to (348, 505)
Screenshot: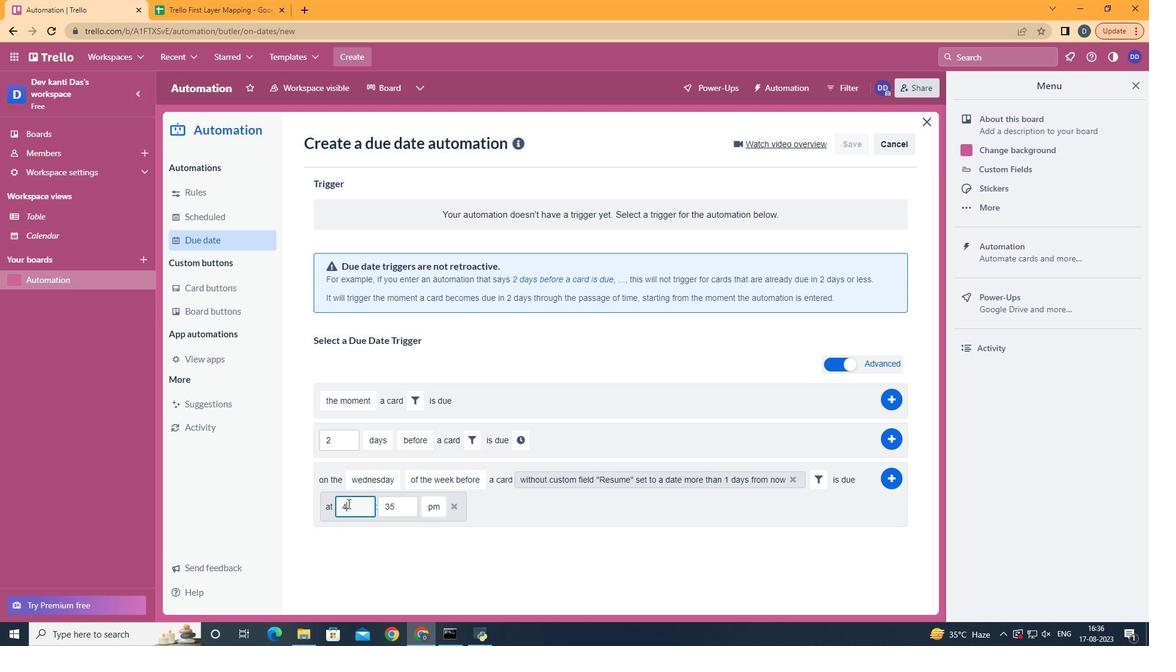 
Action: Key pressed <Key.backspace>11
Screenshot: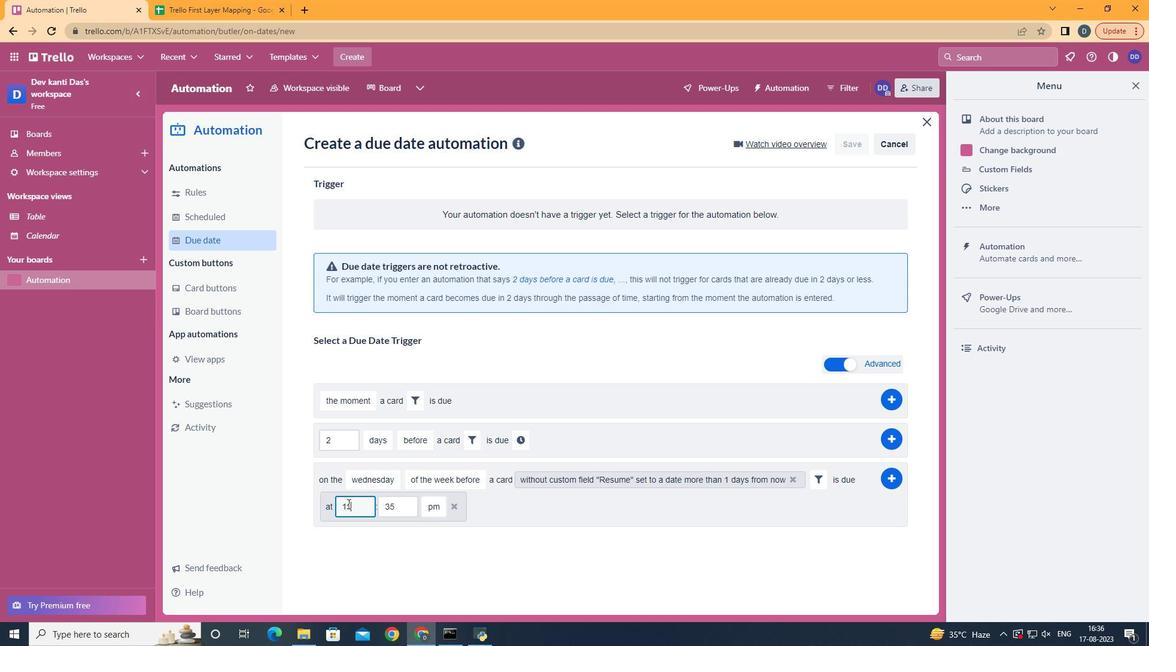 
Action: Mouse moved to (408, 508)
Screenshot: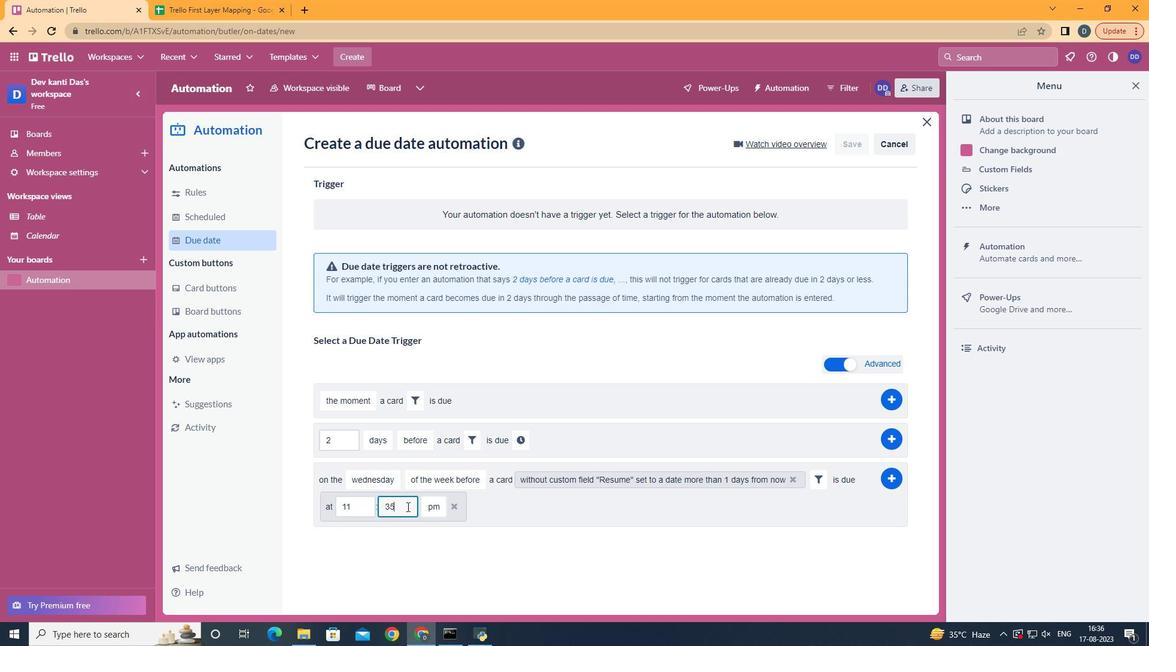 
Action: Mouse pressed left at (408, 508)
Screenshot: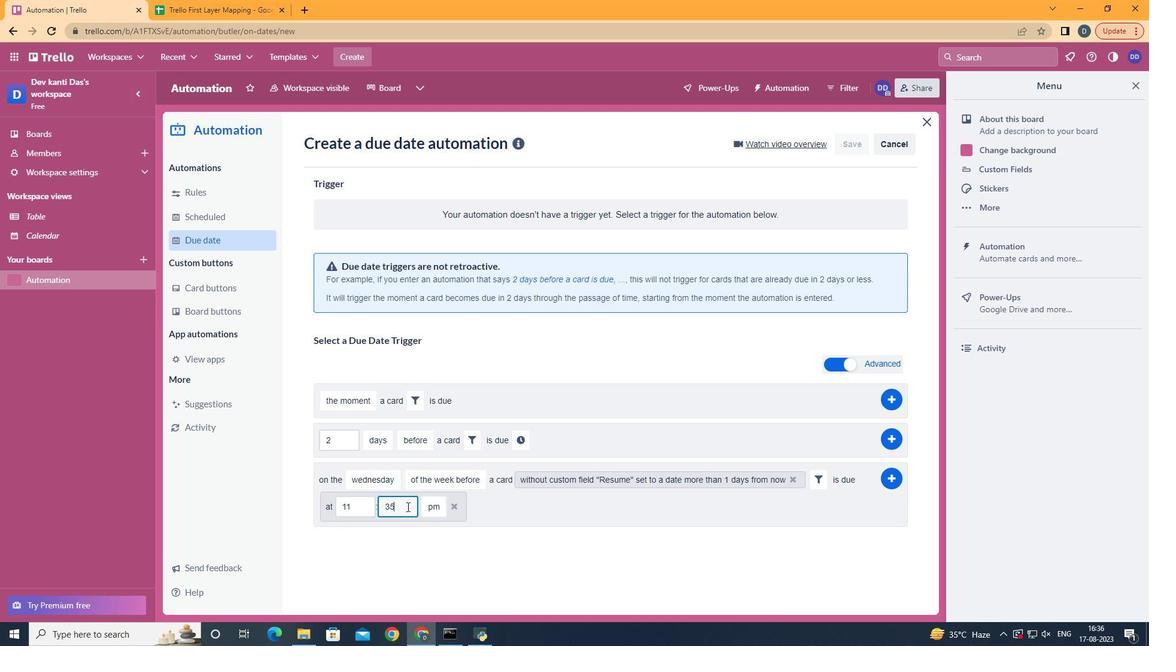 
Action: Key pressed <Key.backspace><Key.backspace>00
Screenshot: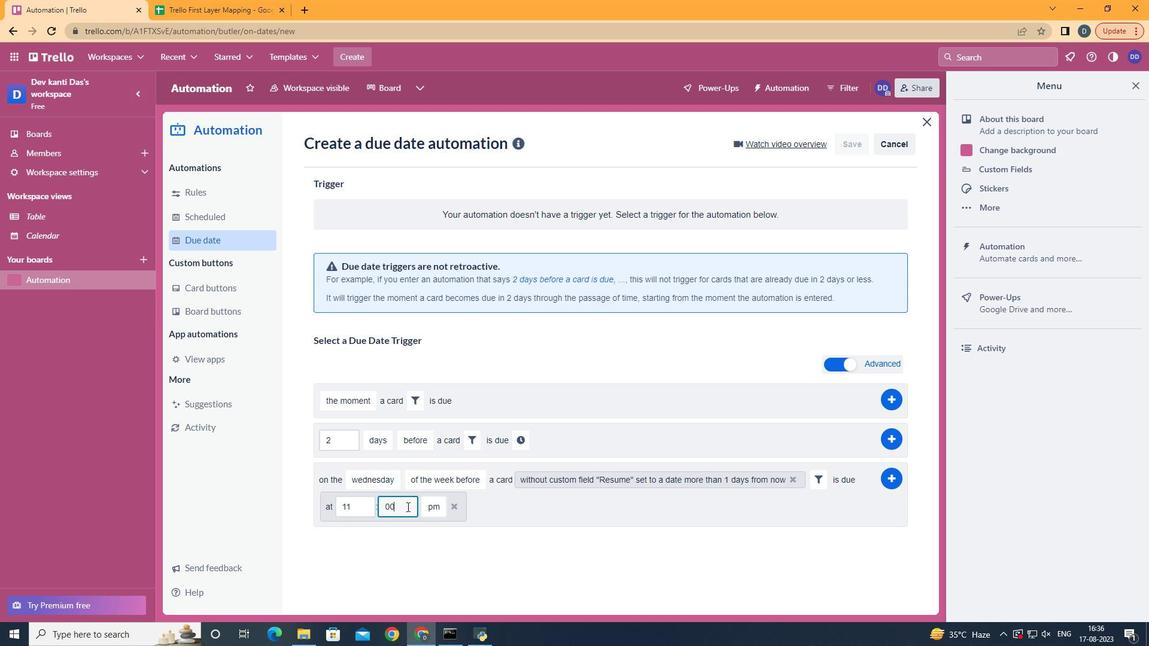 
Action: Mouse moved to (435, 526)
Screenshot: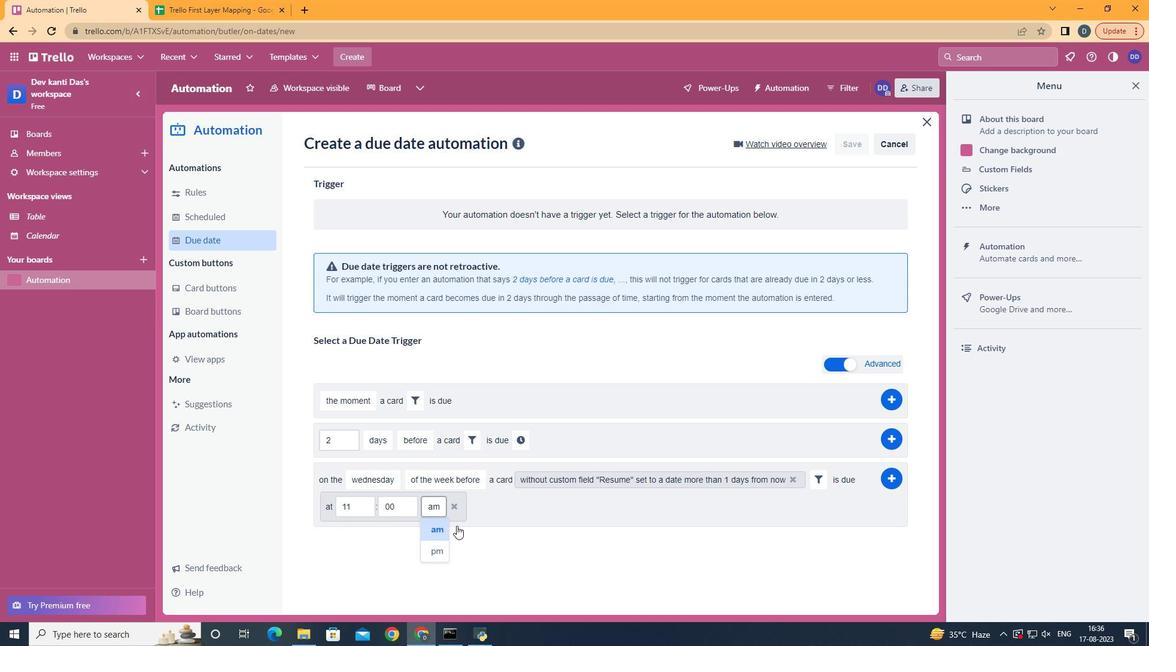 
Action: Mouse pressed left at (435, 526)
Screenshot: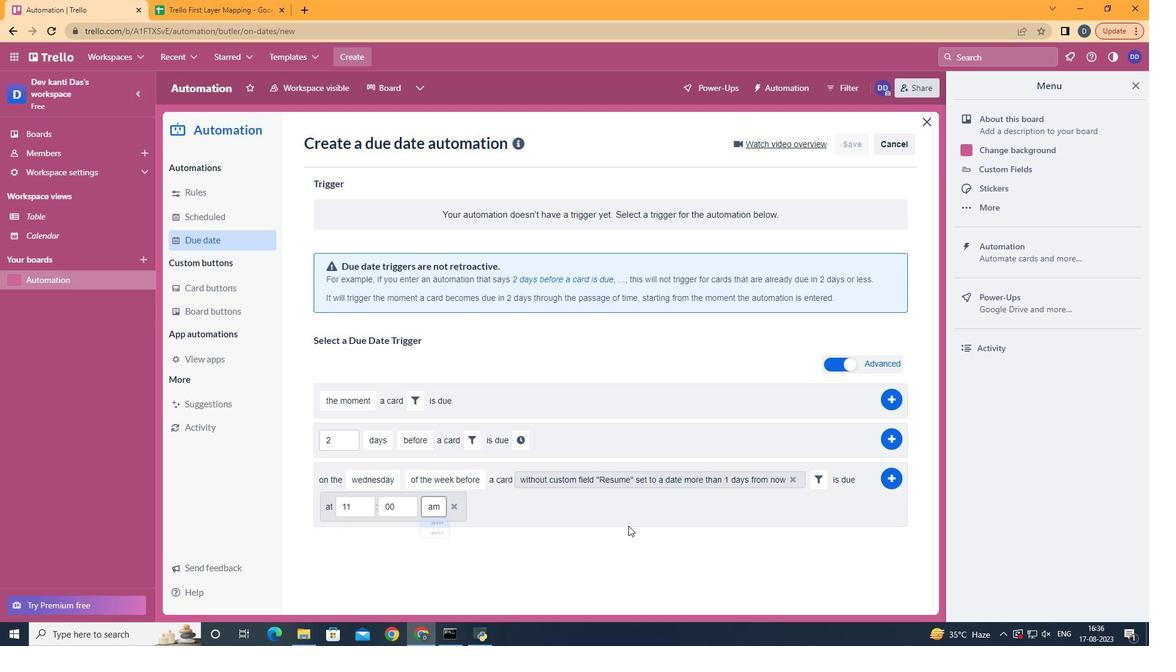 
Action: Mouse moved to (893, 480)
Screenshot: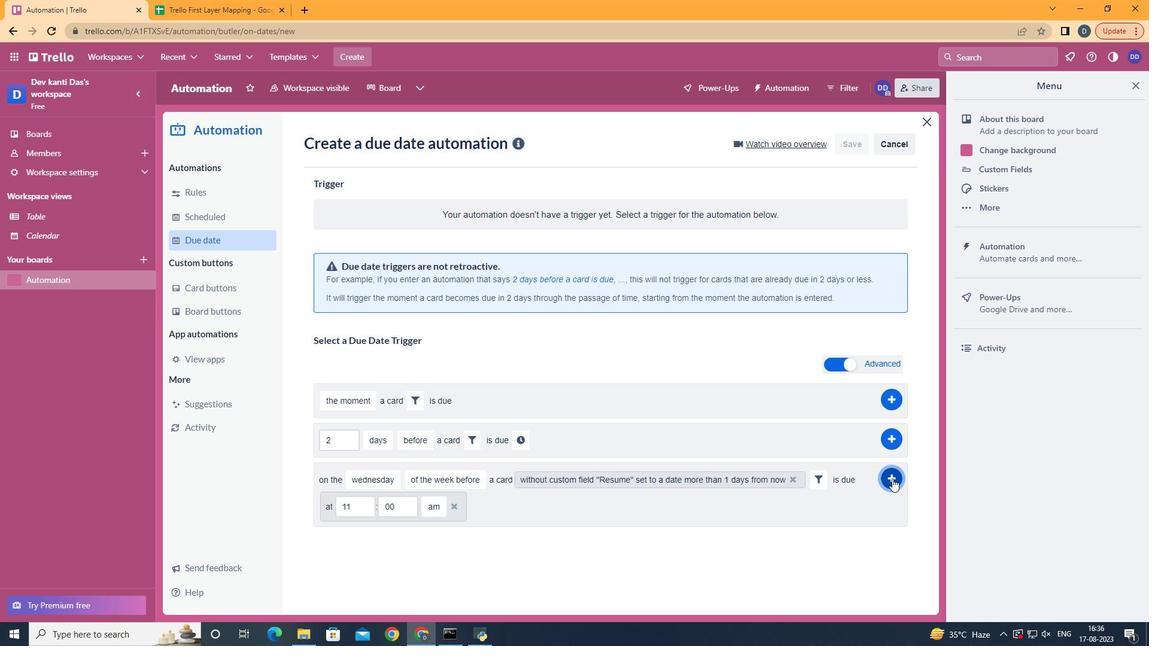 
Action: Mouse pressed left at (893, 480)
Screenshot: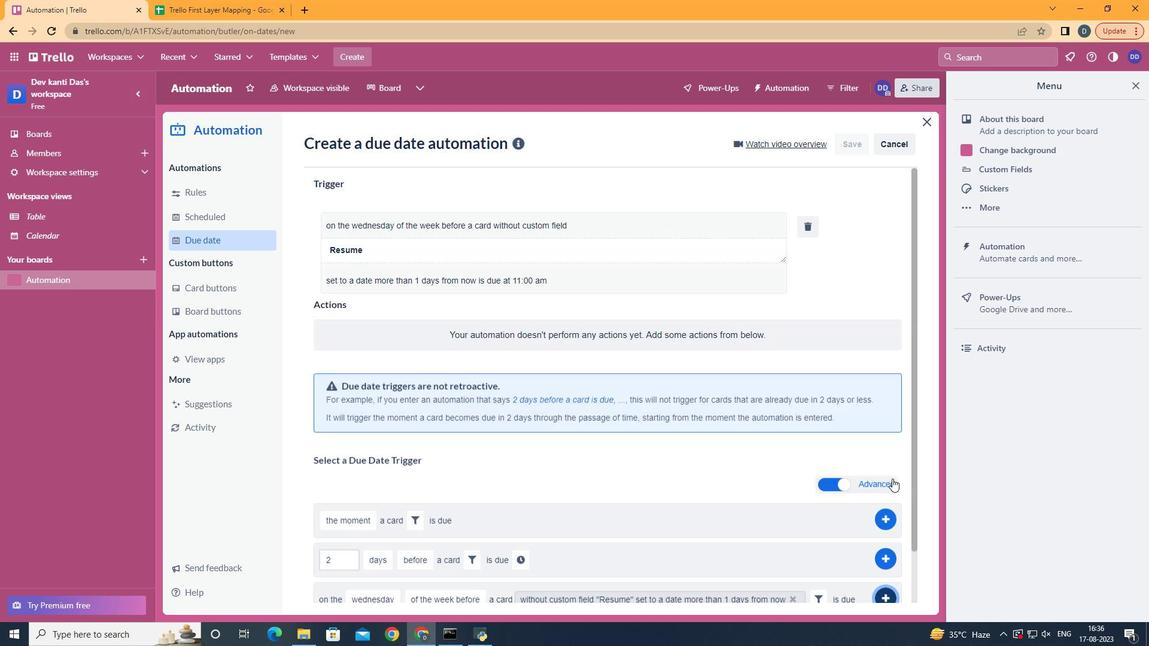 
